 Task: Search one way flight ticket for 5 adults, 1 child, 2 infants in seat and 1 infant on lap in business from Hattiesburg/laurel: Hattiesburg-laurel Regional Airport to Laramie: Laramie Regional Airport on 8-3-2023. Choice of flights is American. Number of bags: 11 checked bags. Price is upto 105000. Outbound departure time preference is 13:00.
Action: Mouse moved to (227, 322)
Screenshot: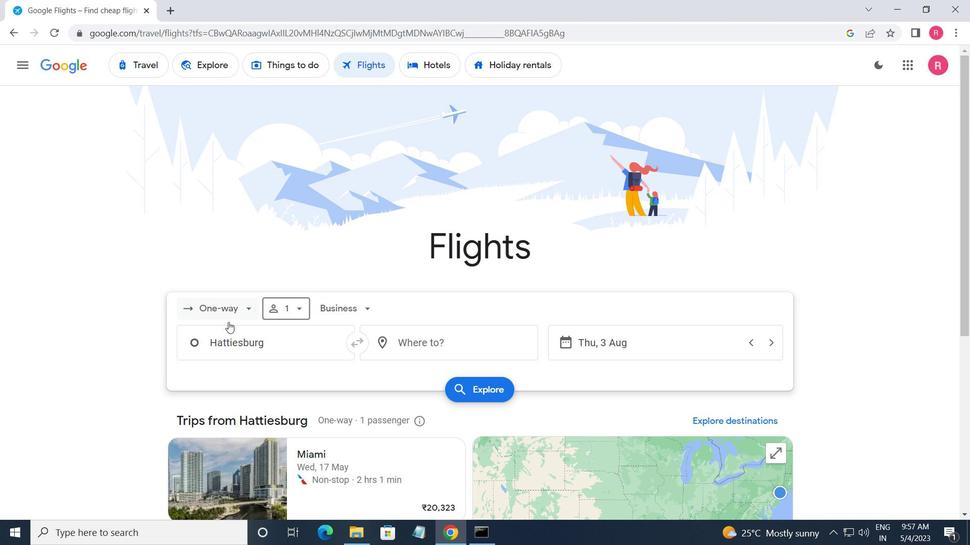 
Action: Mouse pressed left at (227, 322)
Screenshot: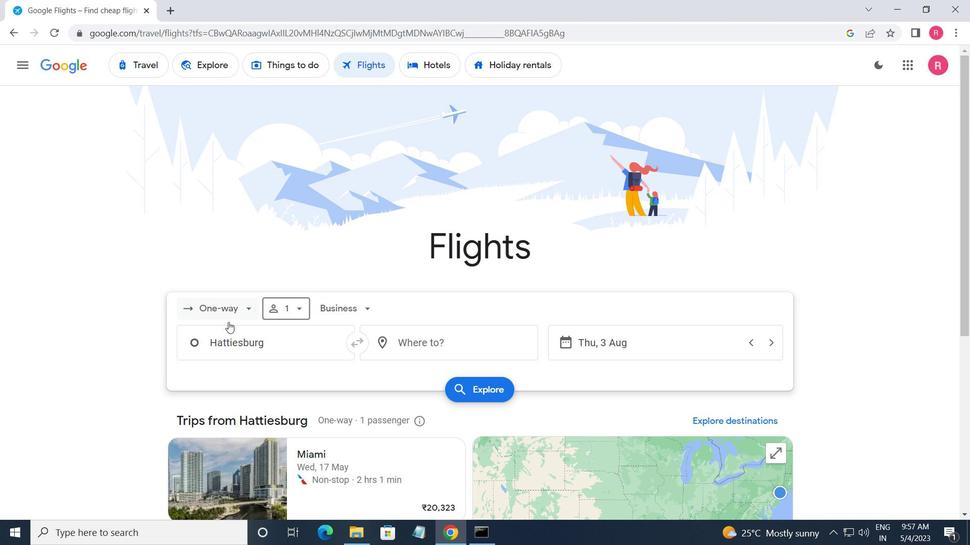 
Action: Mouse moved to (235, 371)
Screenshot: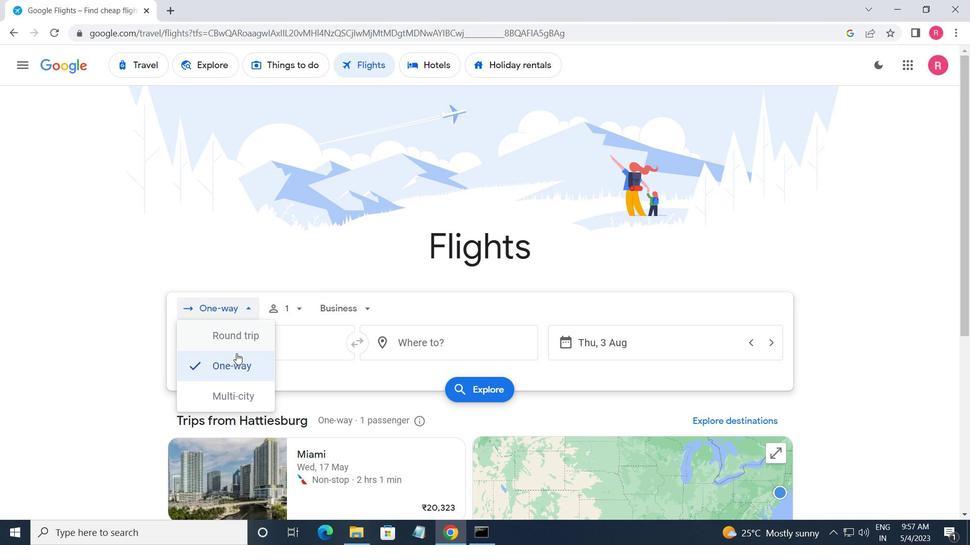 
Action: Mouse pressed left at (235, 371)
Screenshot: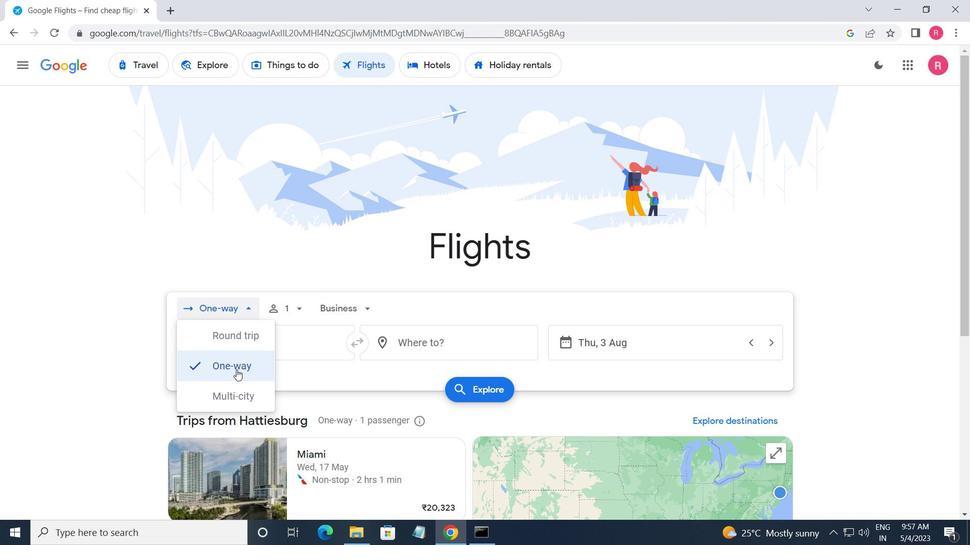 
Action: Mouse moved to (296, 305)
Screenshot: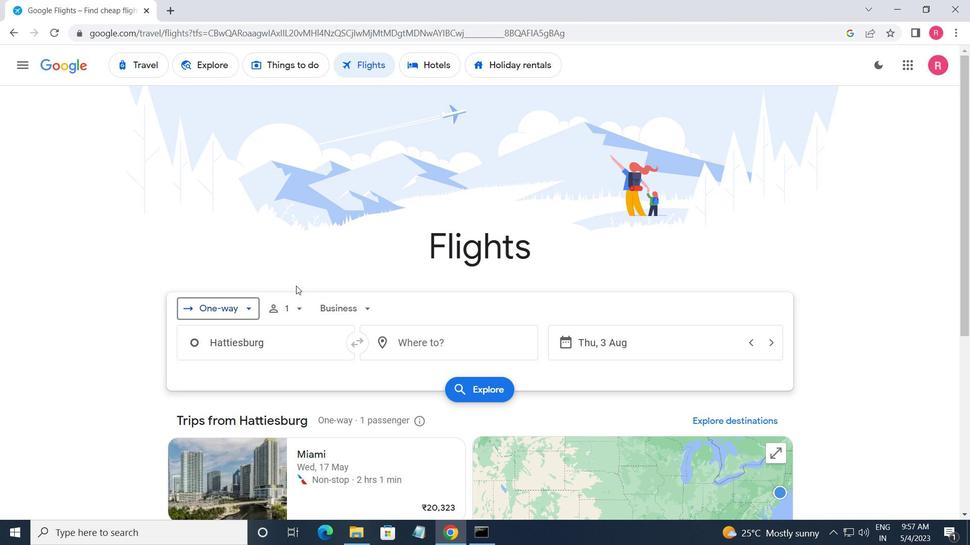 
Action: Mouse pressed left at (296, 305)
Screenshot: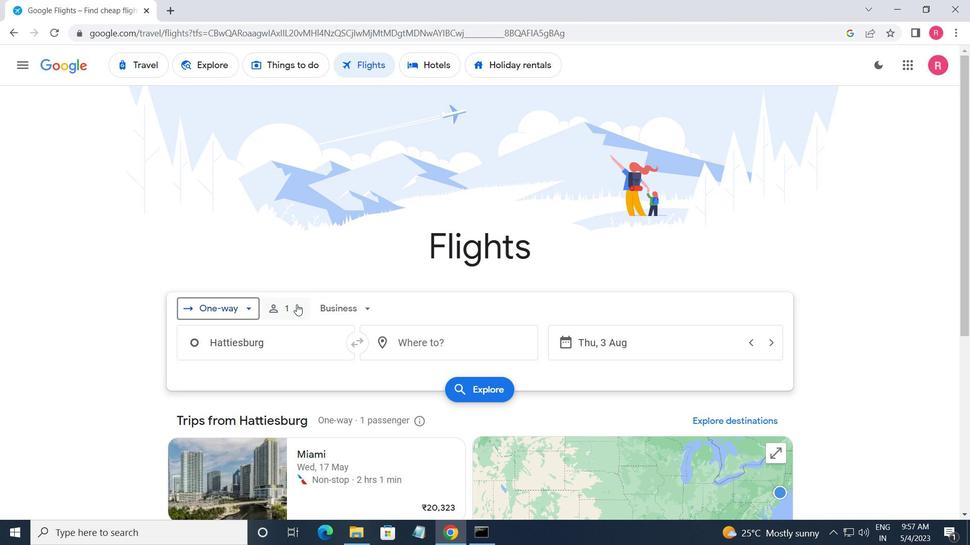 
Action: Mouse moved to (398, 344)
Screenshot: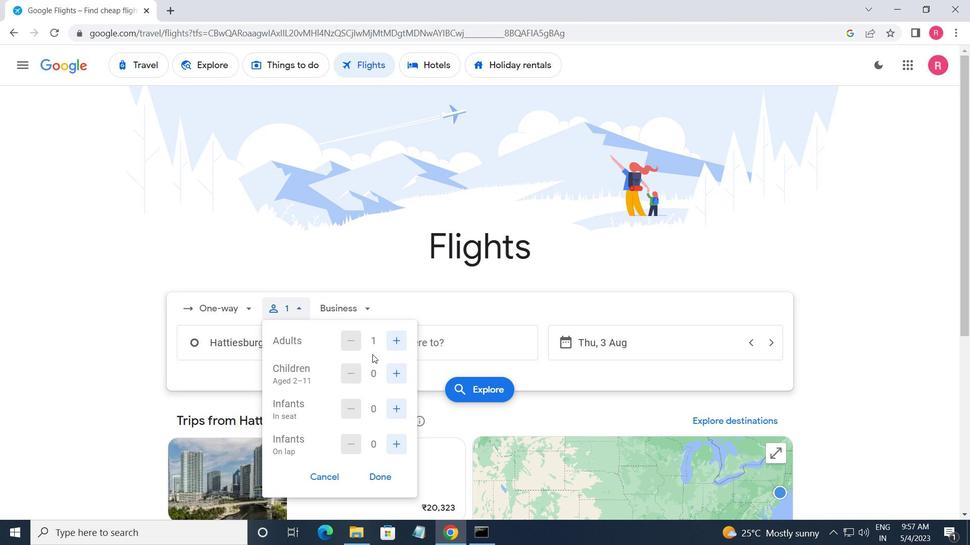 
Action: Mouse pressed left at (398, 344)
Screenshot: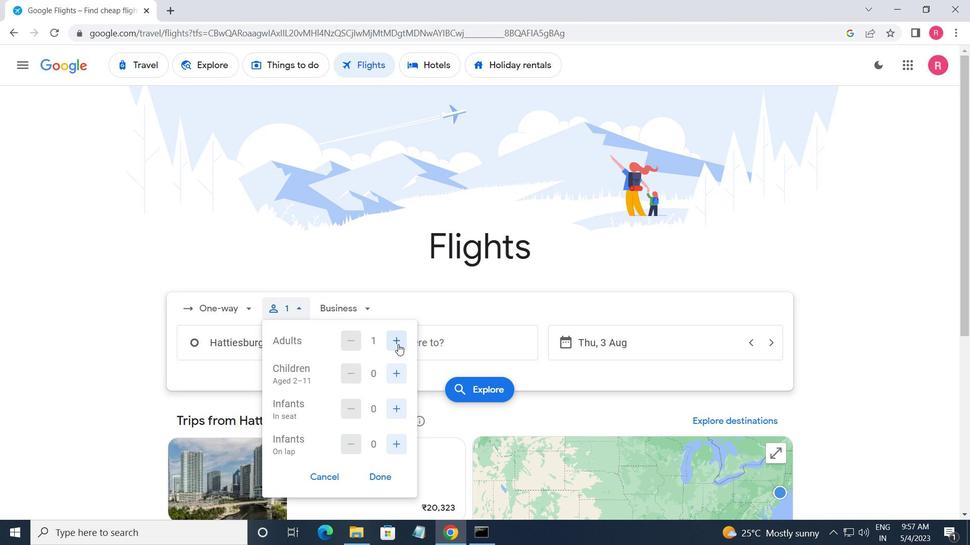 
Action: Mouse pressed left at (398, 344)
Screenshot: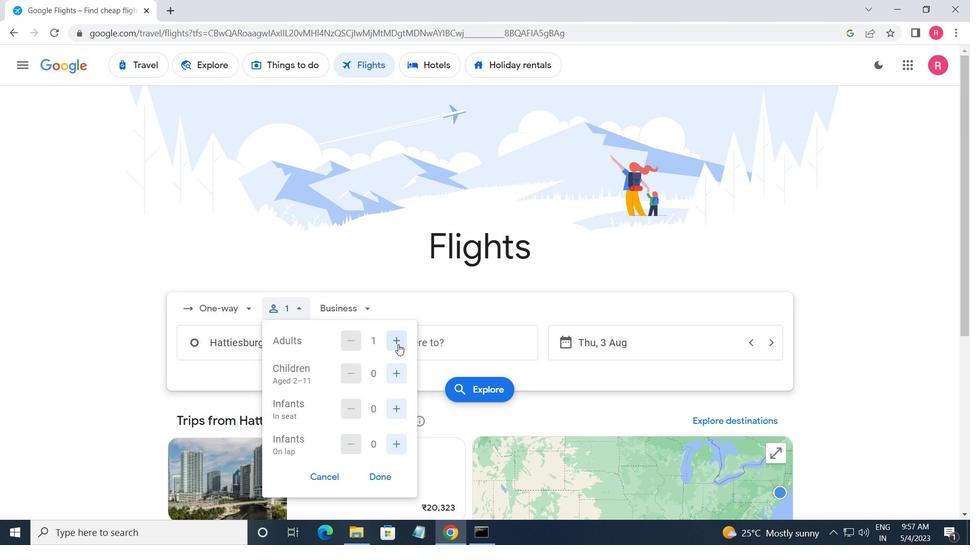 
Action: Mouse pressed left at (398, 344)
Screenshot: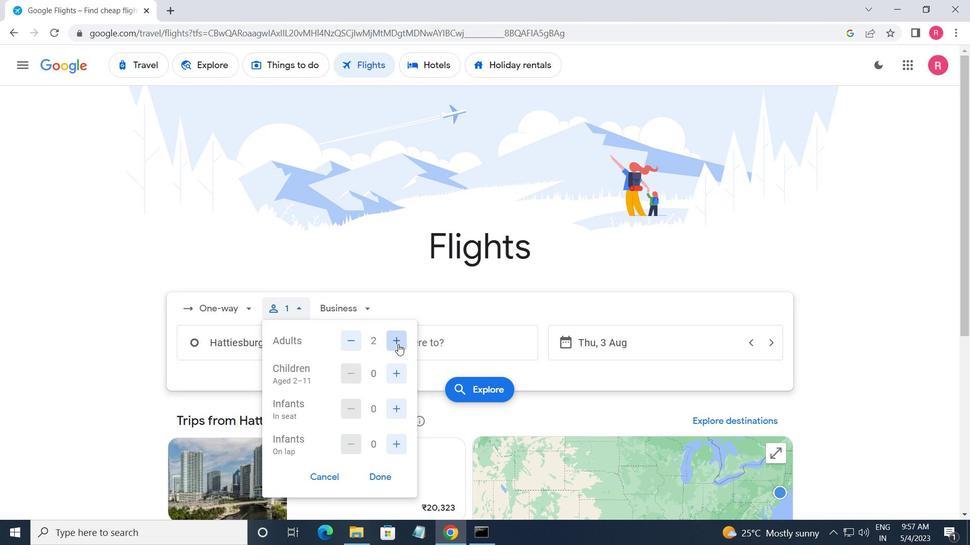
Action: Mouse pressed left at (398, 344)
Screenshot: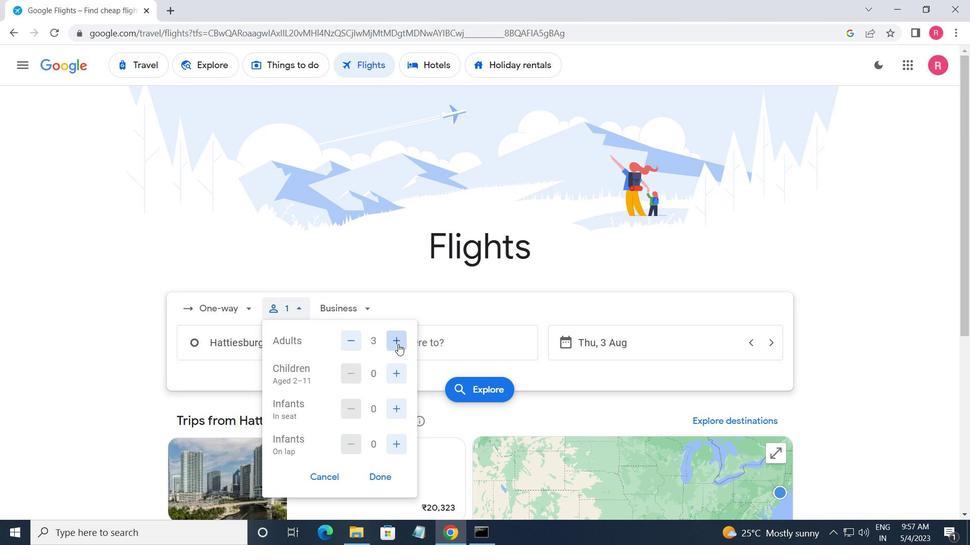 
Action: Mouse moved to (393, 370)
Screenshot: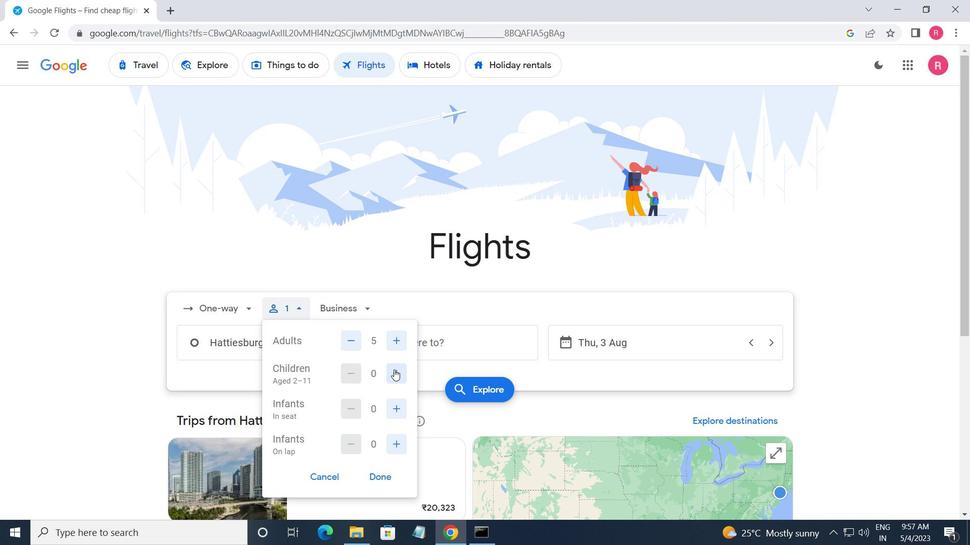 
Action: Mouse pressed left at (393, 370)
Screenshot: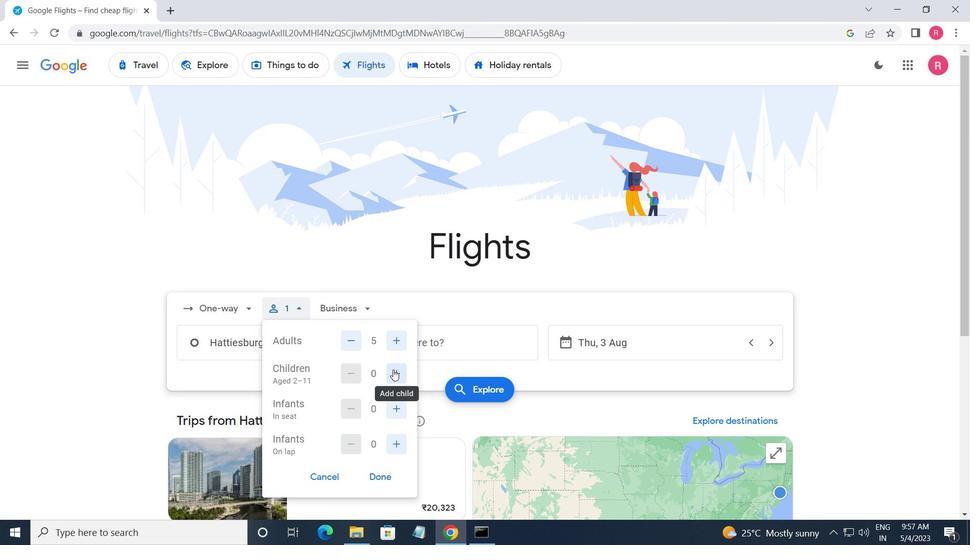 
Action: Mouse moved to (395, 411)
Screenshot: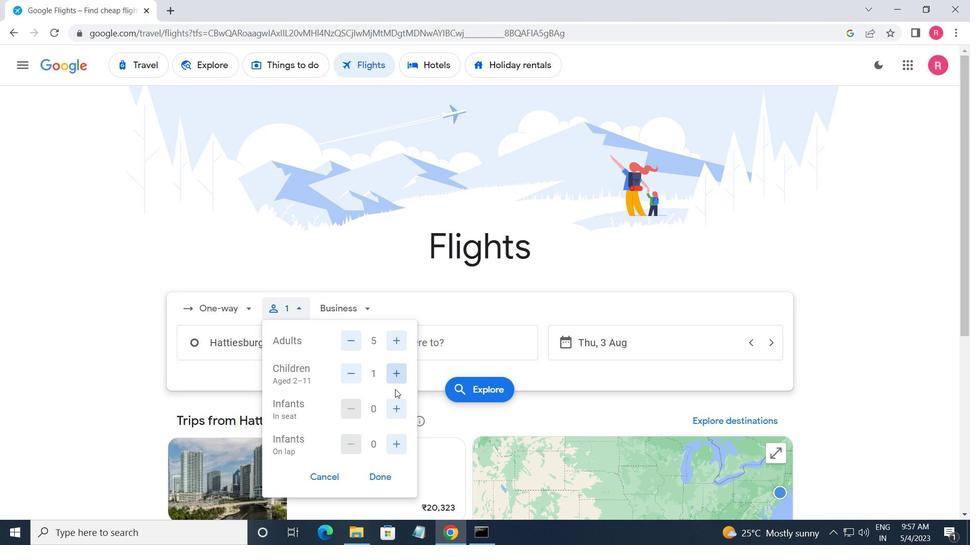 
Action: Mouse pressed left at (395, 411)
Screenshot: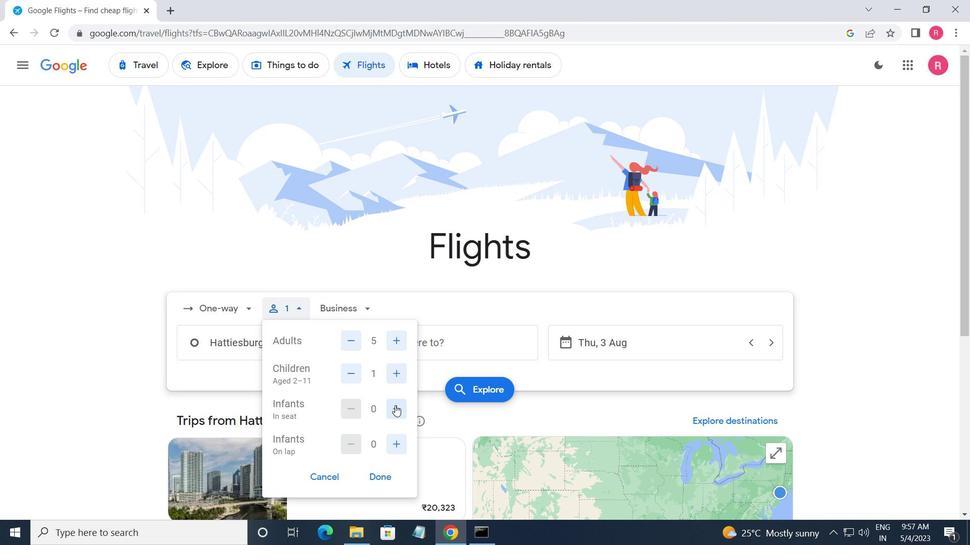 
Action: Mouse pressed left at (395, 411)
Screenshot: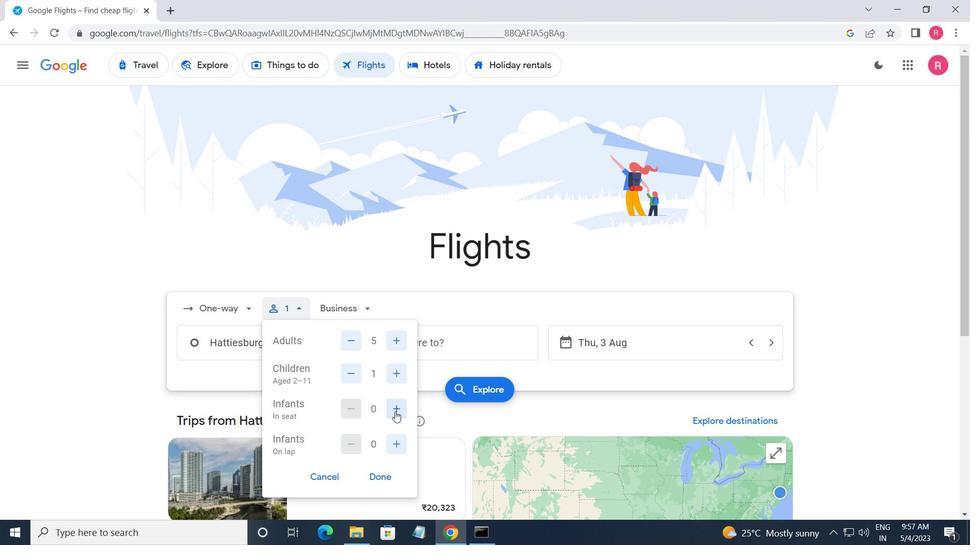 
Action: Mouse moved to (349, 311)
Screenshot: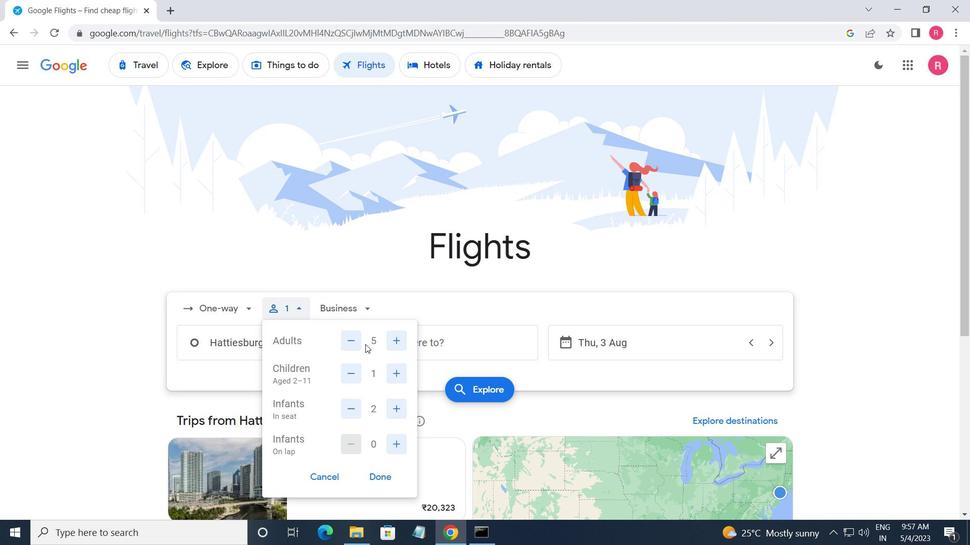 
Action: Mouse pressed left at (349, 311)
Screenshot: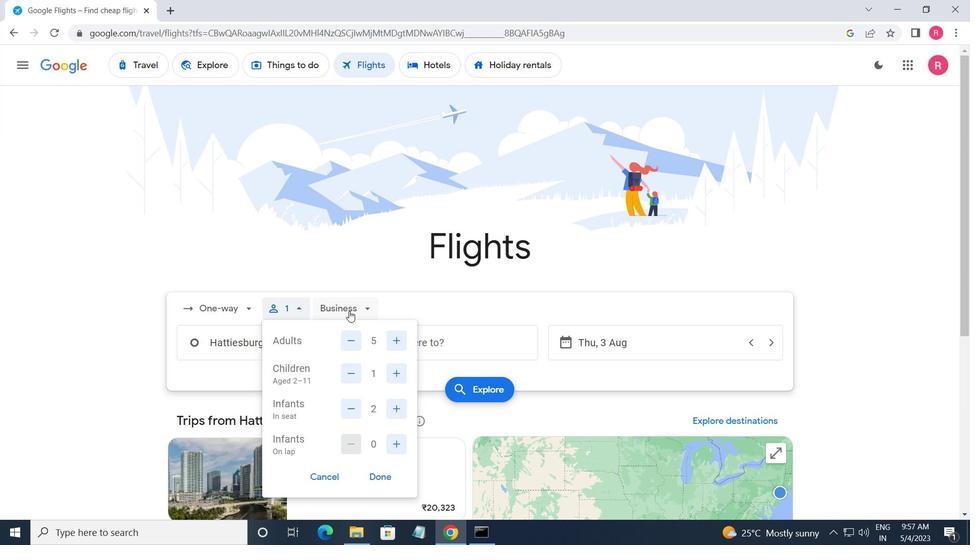 
Action: Mouse moved to (365, 397)
Screenshot: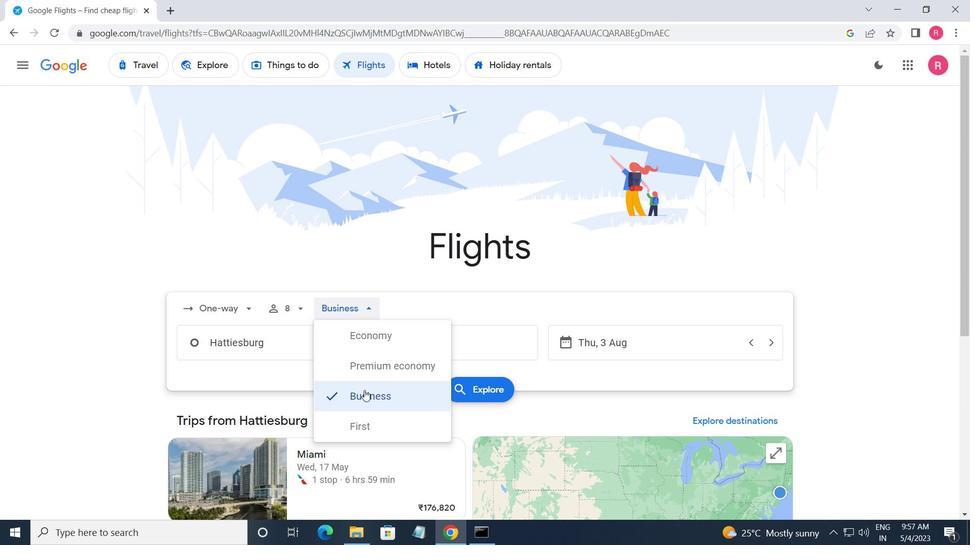 
Action: Mouse pressed left at (365, 397)
Screenshot: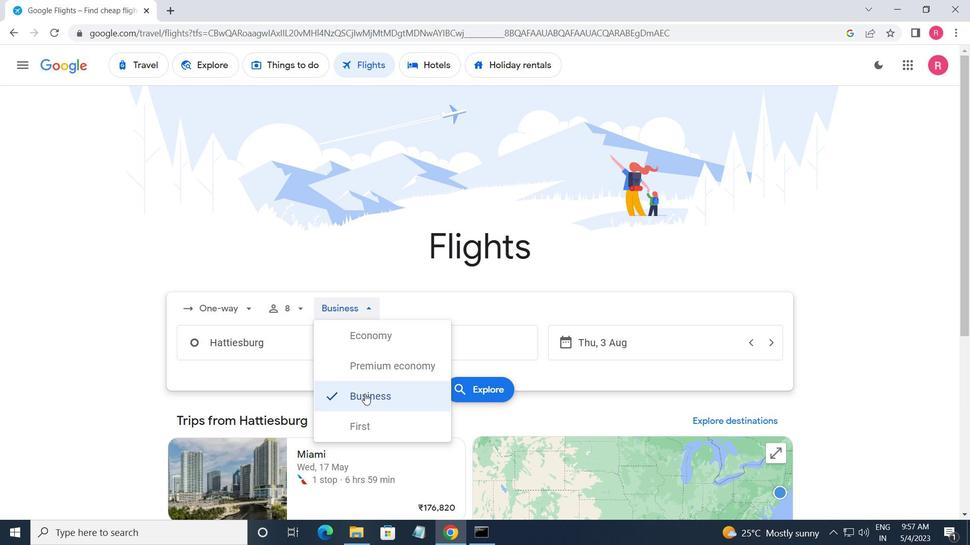
Action: Mouse moved to (289, 354)
Screenshot: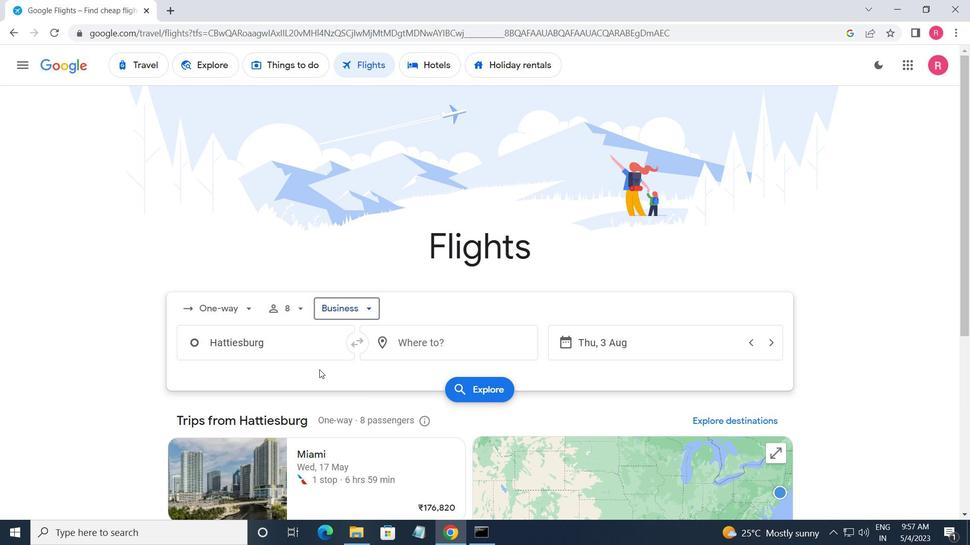 
Action: Mouse pressed left at (289, 354)
Screenshot: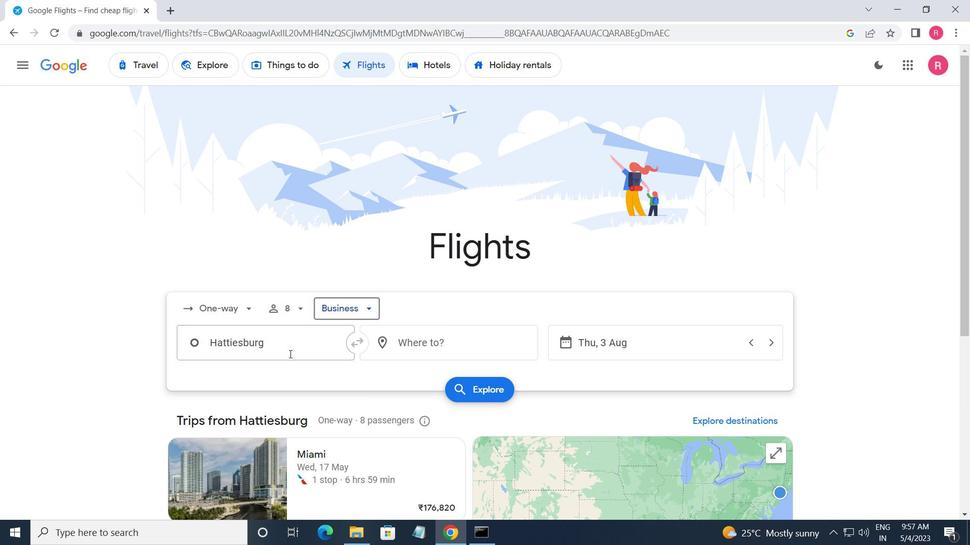 
Action: Key pressed <Key.right>
Screenshot: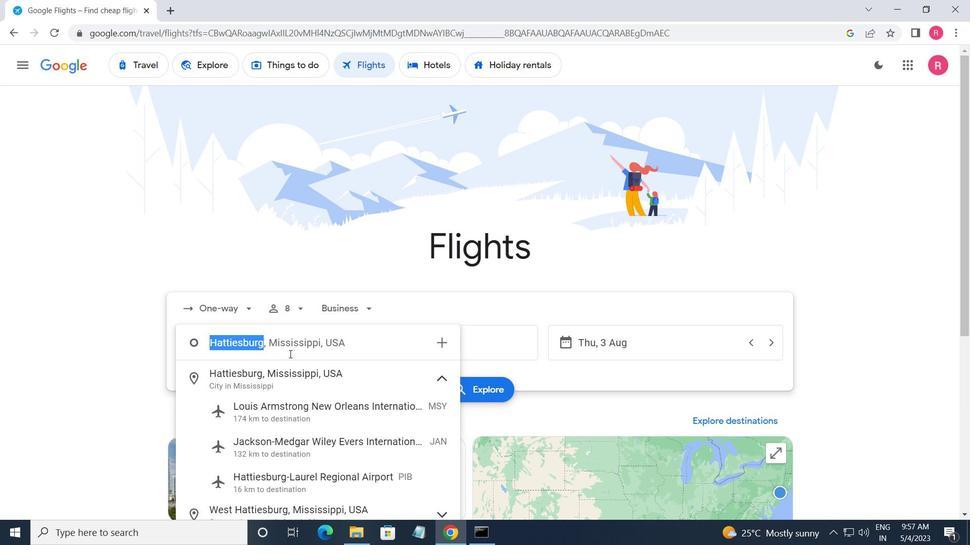 
Action: Mouse moved to (292, 479)
Screenshot: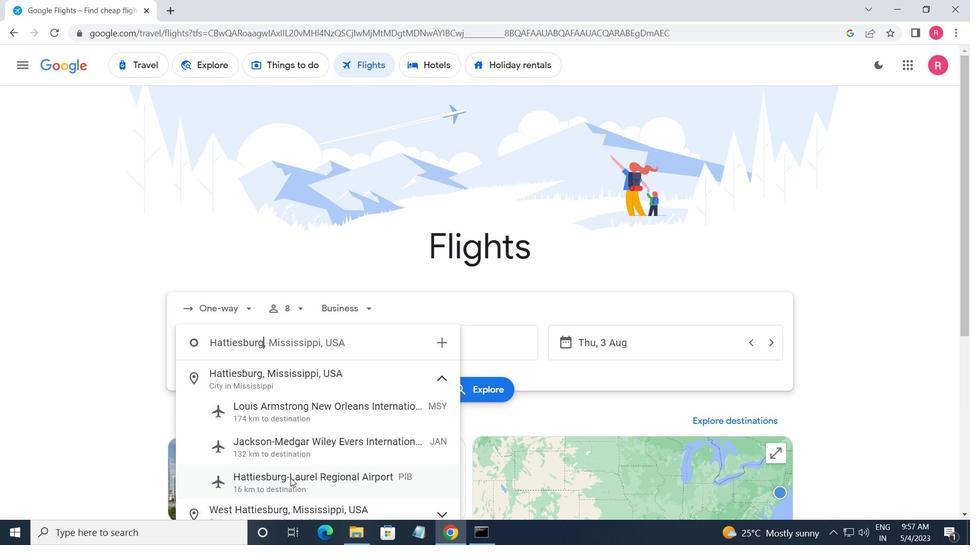 
Action: Mouse pressed left at (292, 479)
Screenshot: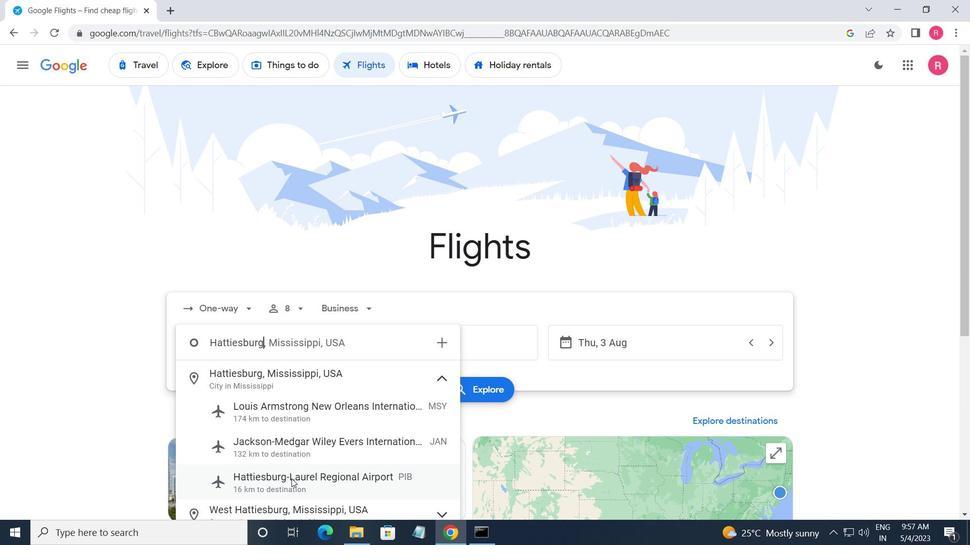 
Action: Mouse moved to (447, 342)
Screenshot: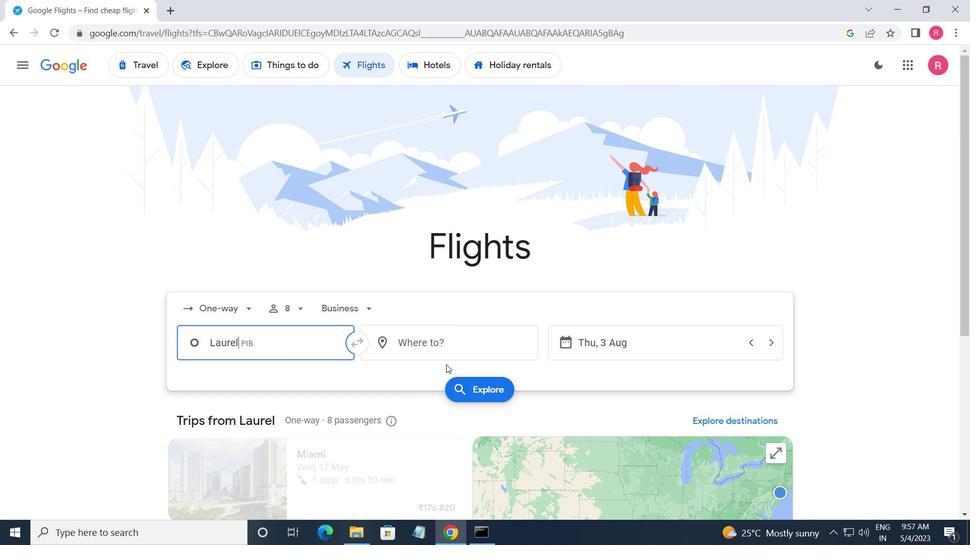 
Action: Mouse pressed left at (447, 342)
Screenshot: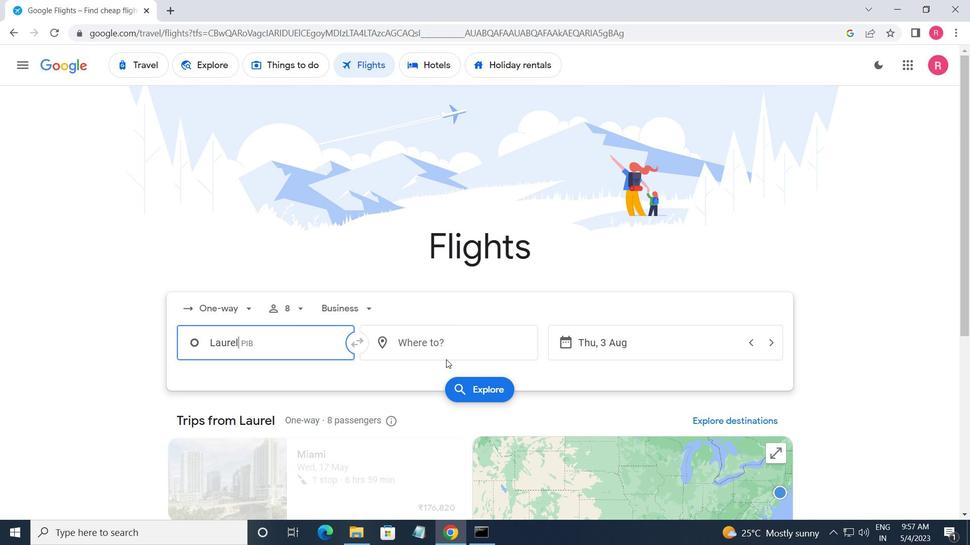 
Action: Mouse moved to (444, 415)
Screenshot: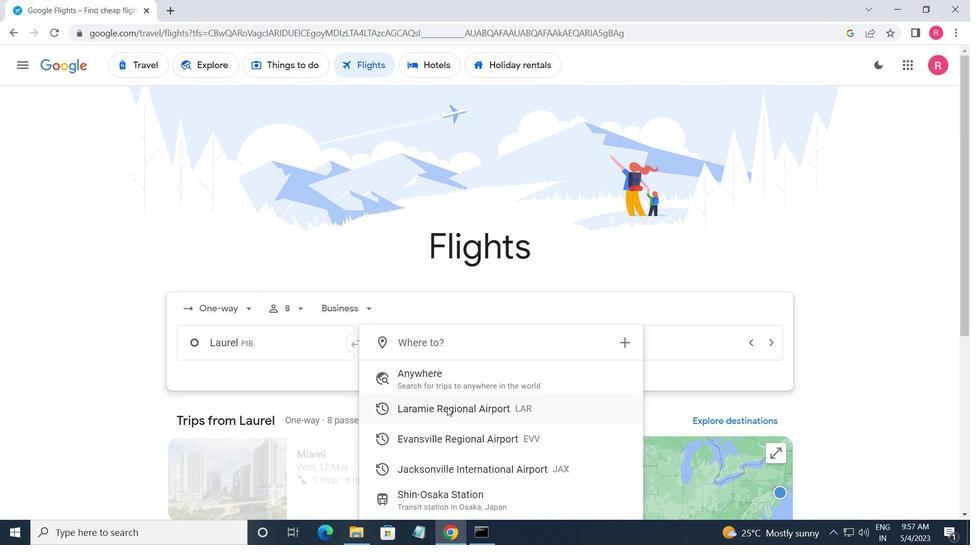 
Action: Mouse pressed left at (444, 415)
Screenshot: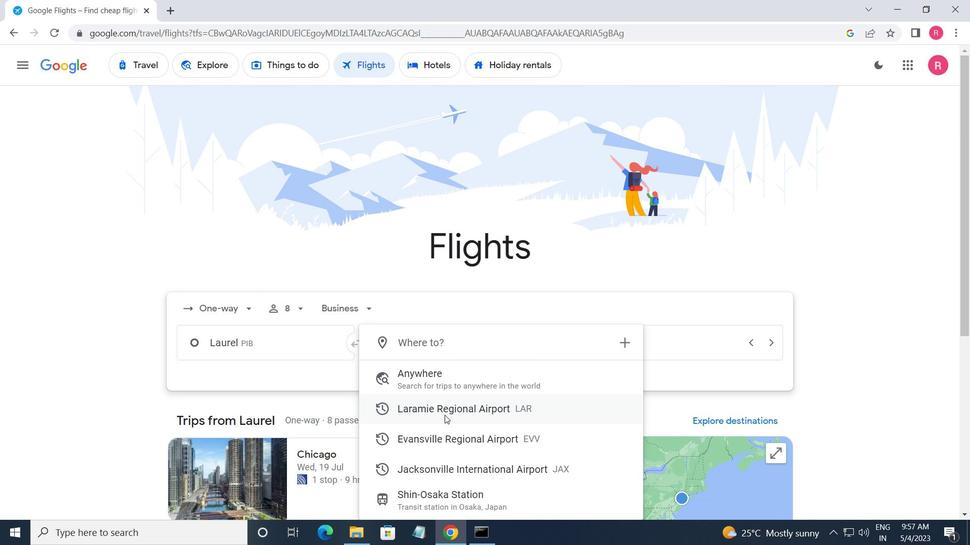 
Action: Mouse moved to (640, 350)
Screenshot: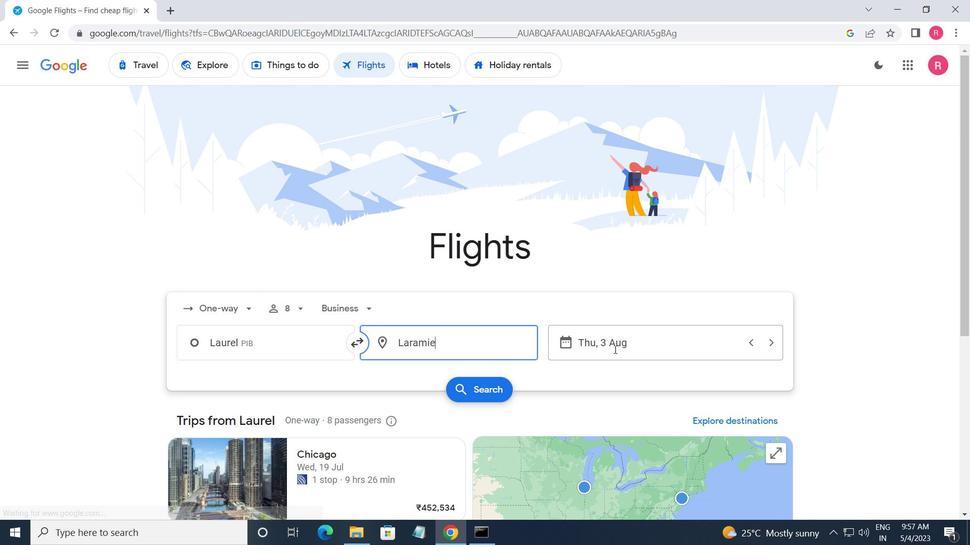 
Action: Mouse pressed left at (640, 350)
Screenshot: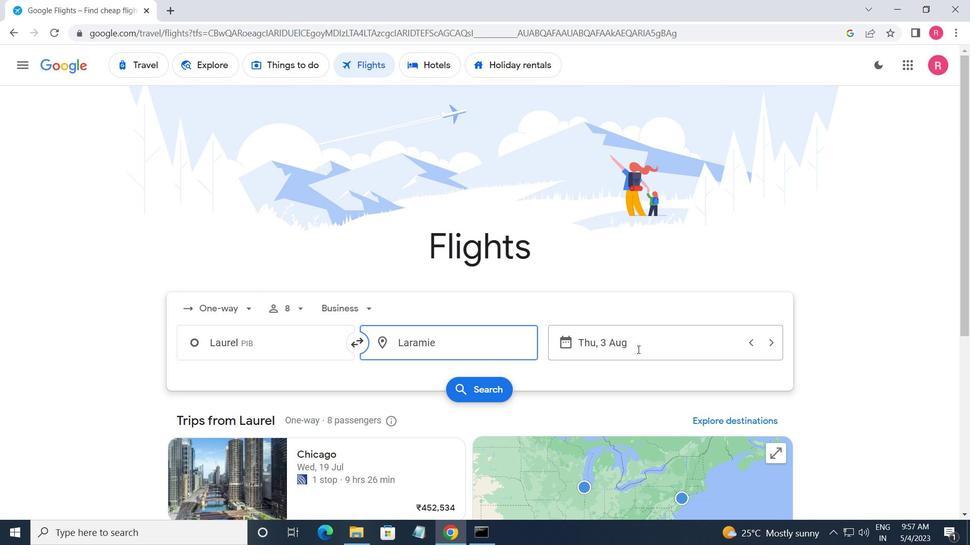 
Action: Mouse moved to (456, 295)
Screenshot: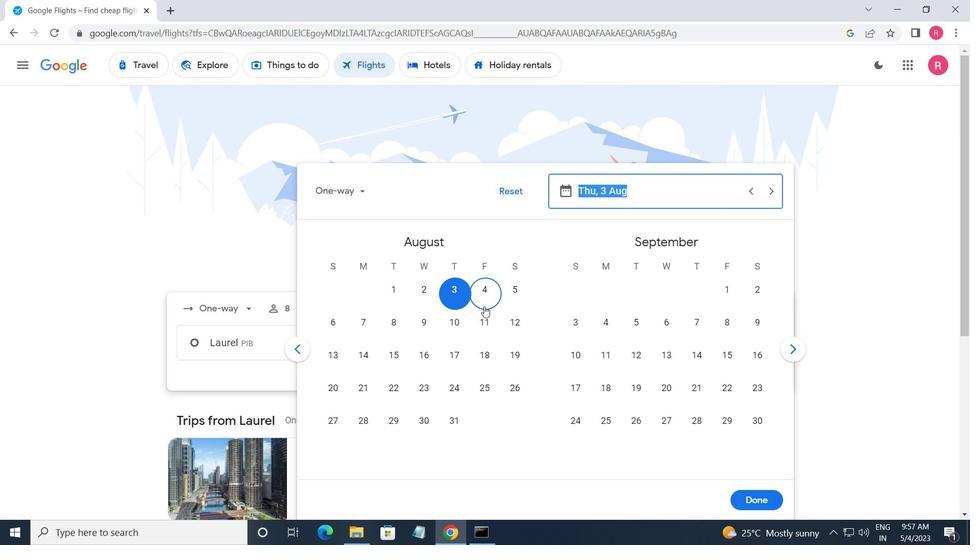 
Action: Mouse pressed left at (456, 295)
Screenshot: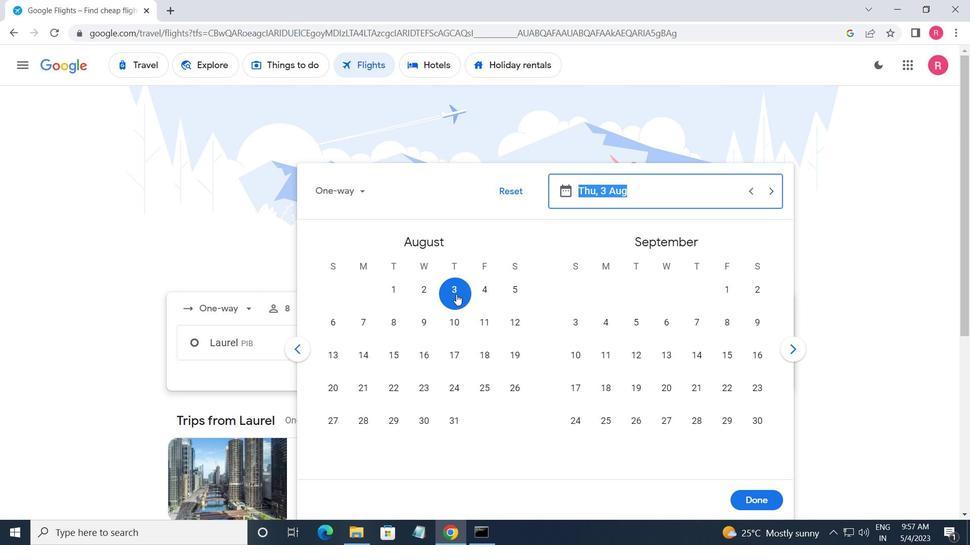 
Action: Mouse moved to (745, 501)
Screenshot: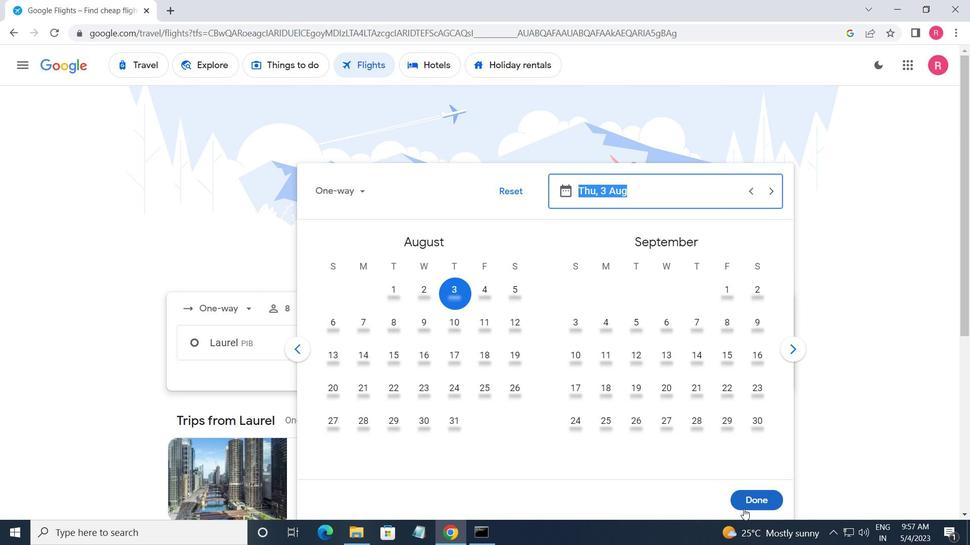 
Action: Mouse pressed left at (745, 501)
Screenshot: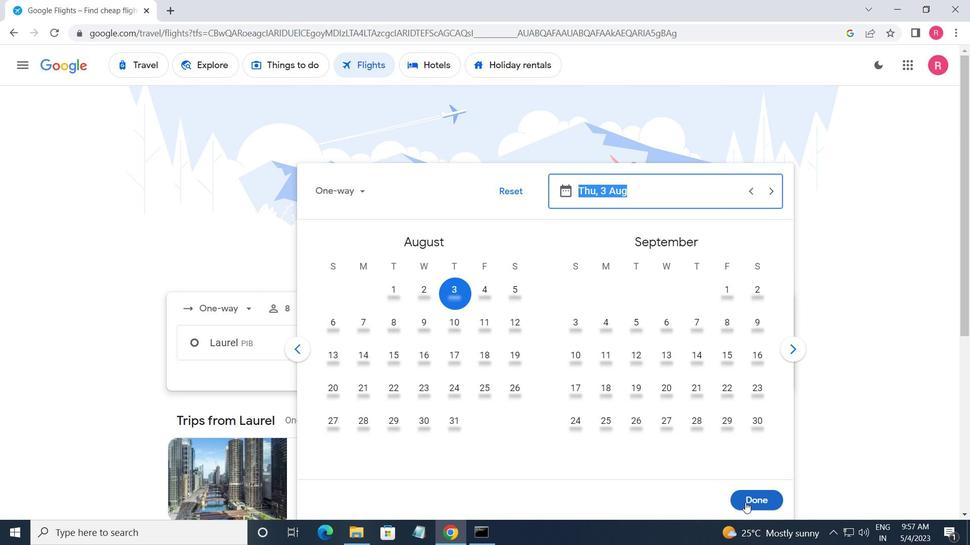 
Action: Mouse moved to (461, 388)
Screenshot: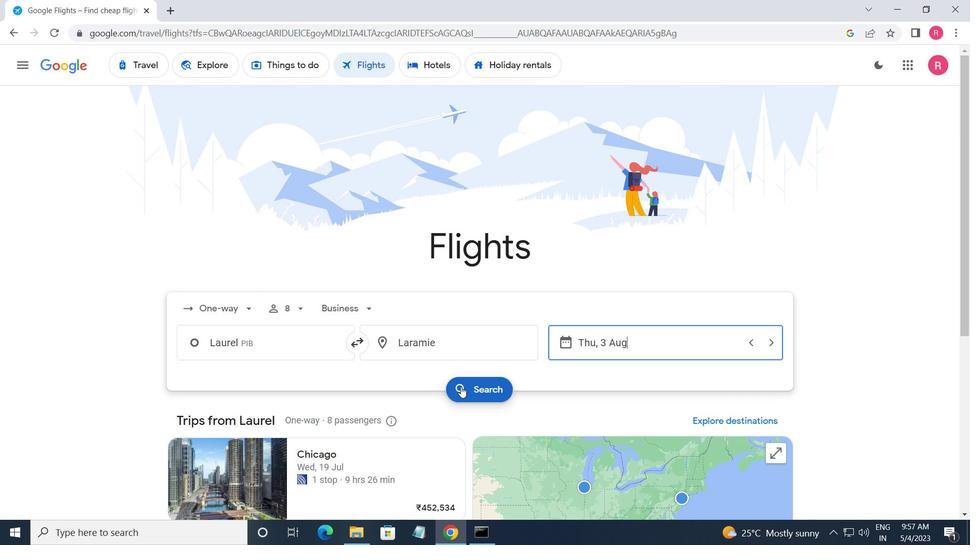 
Action: Mouse pressed left at (461, 388)
Screenshot: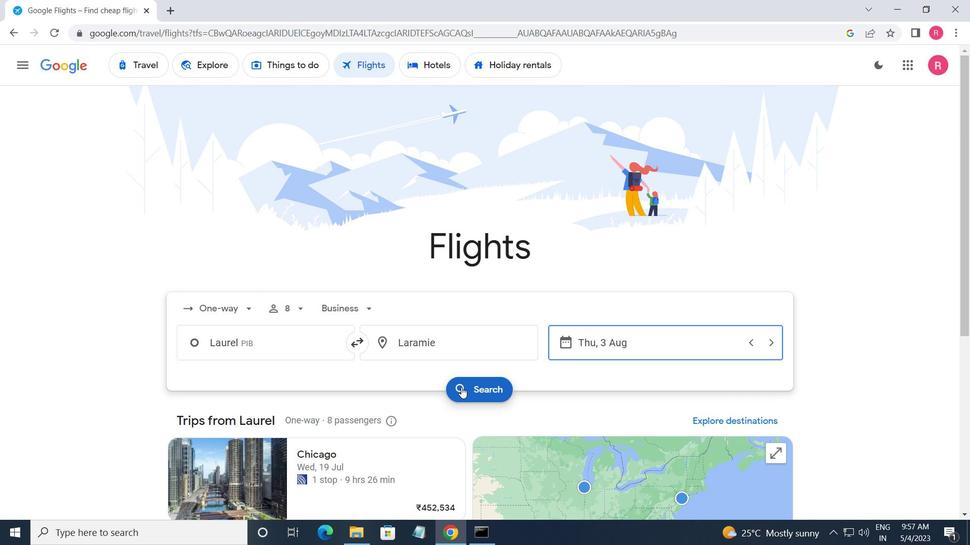 
Action: Mouse moved to (180, 182)
Screenshot: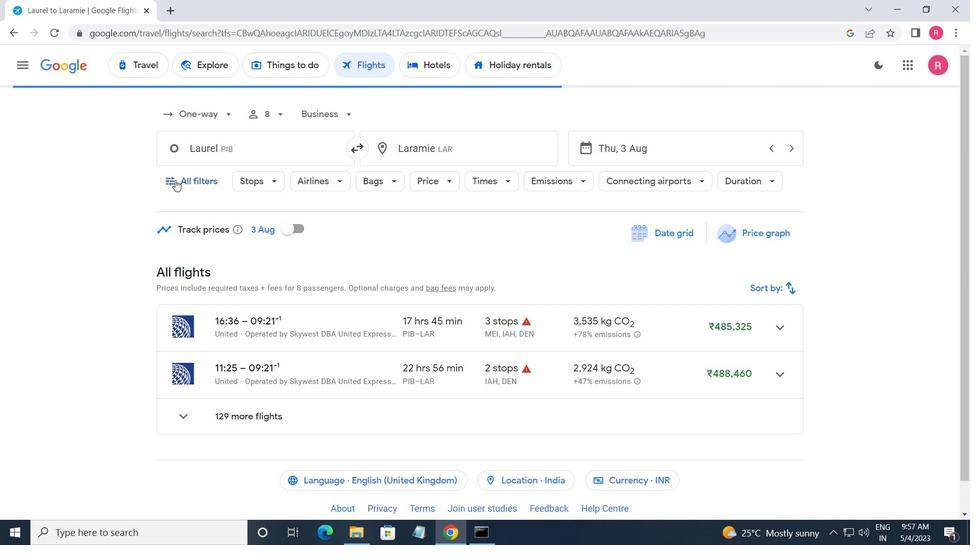 
Action: Mouse pressed left at (180, 182)
Screenshot: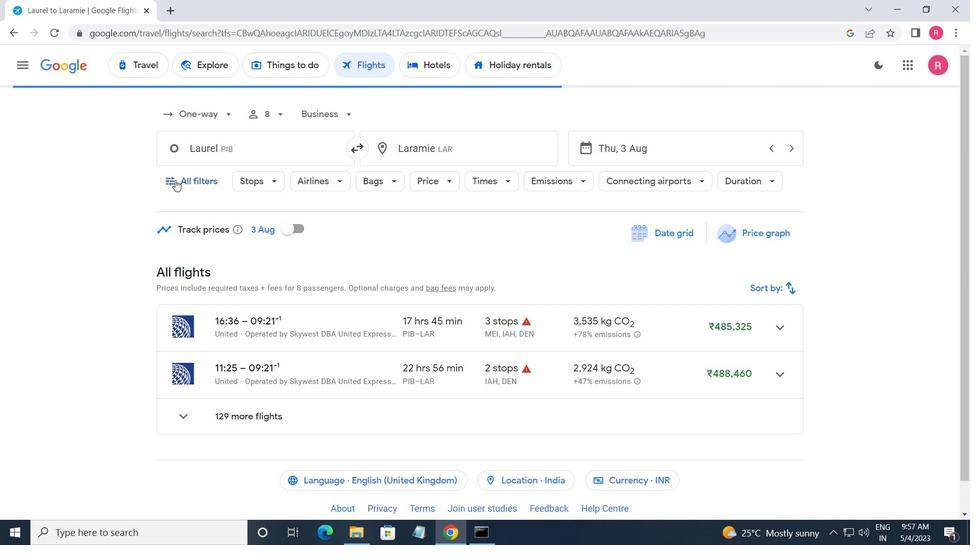 
Action: Mouse moved to (287, 248)
Screenshot: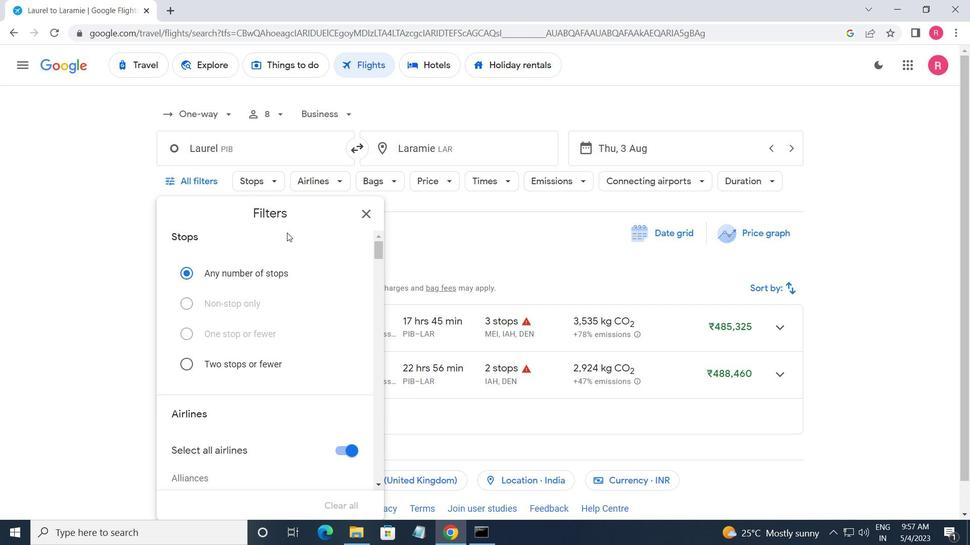 
Action: Mouse scrolled (287, 247) with delta (0, 0)
Screenshot: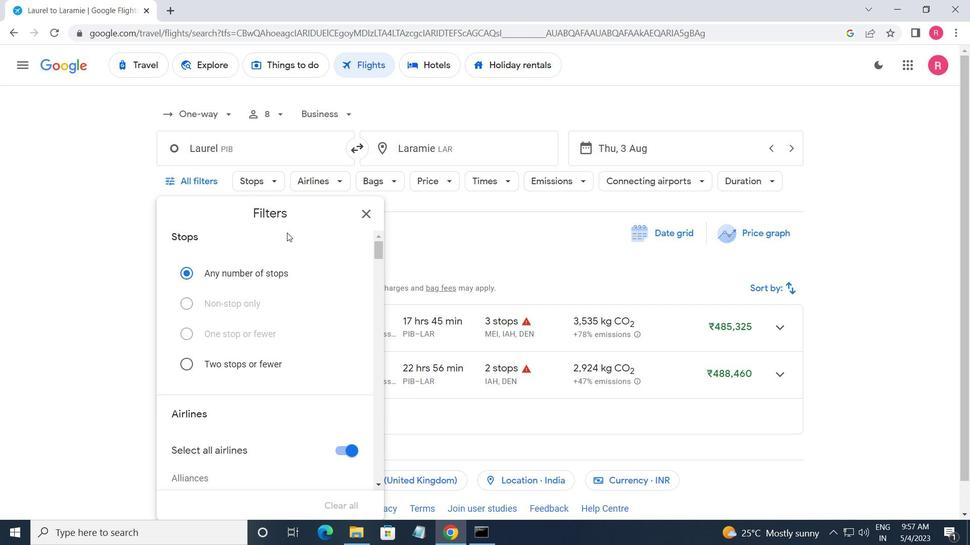 
Action: Mouse moved to (288, 259)
Screenshot: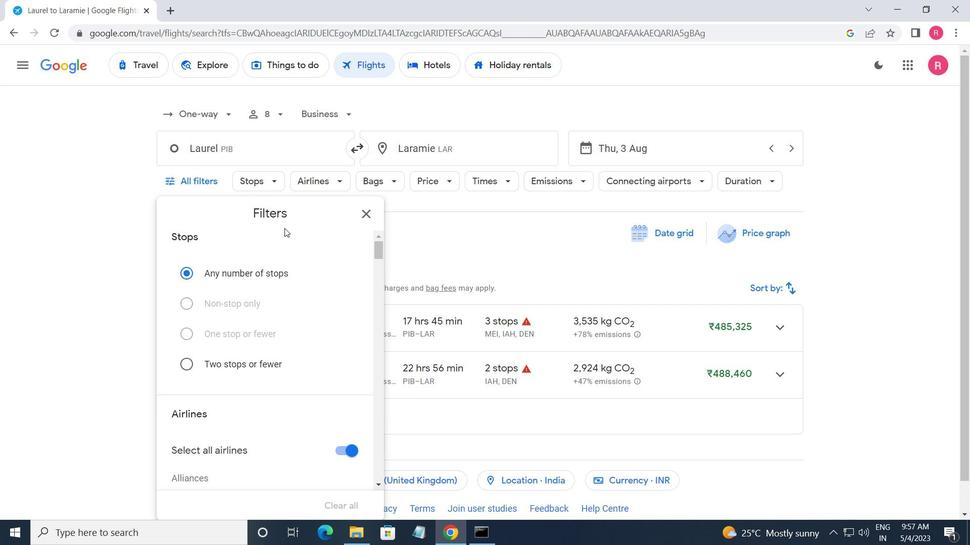 
Action: Mouse scrolled (288, 259) with delta (0, 0)
Screenshot: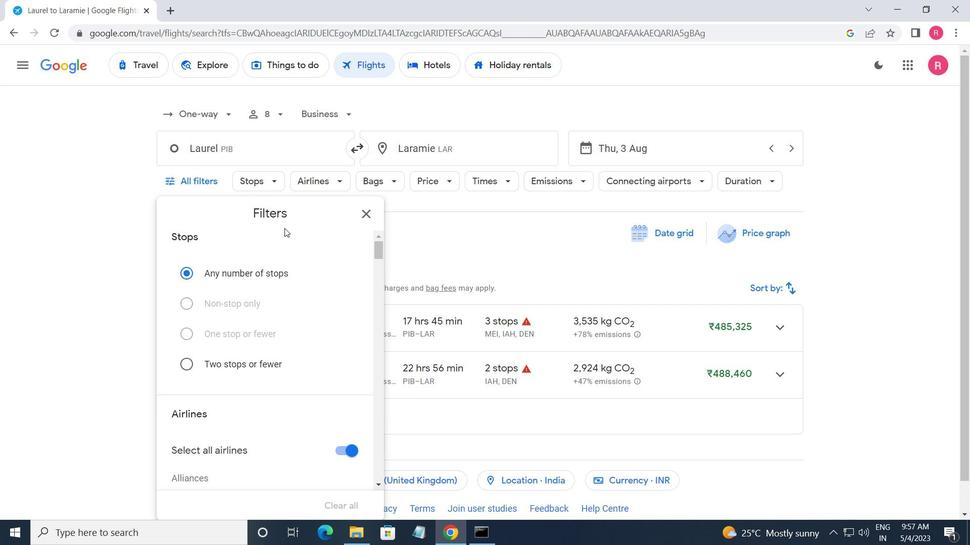 
Action: Mouse moved to (288, 262)
Screenshot: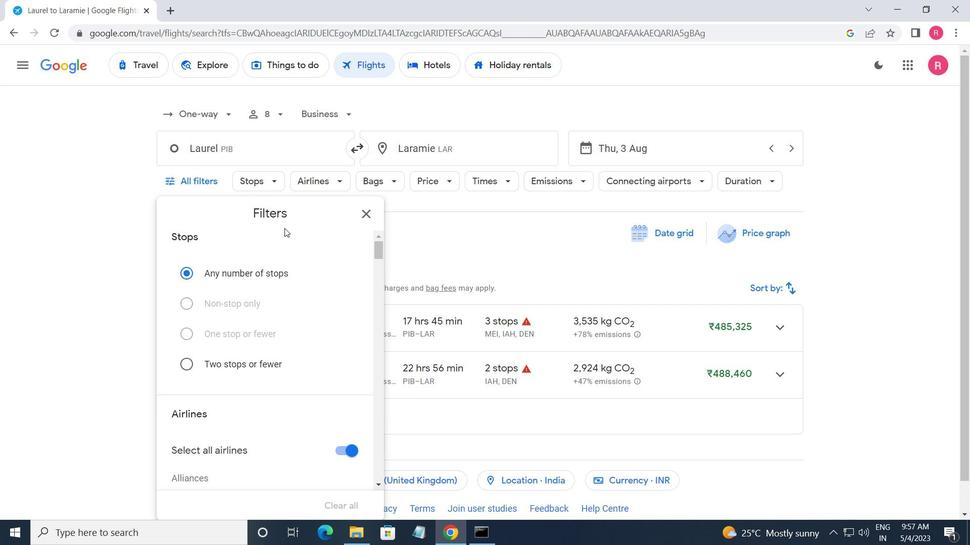
Action: Mouse scrolled (288, 261) with delta (0, 0)
Screenshot: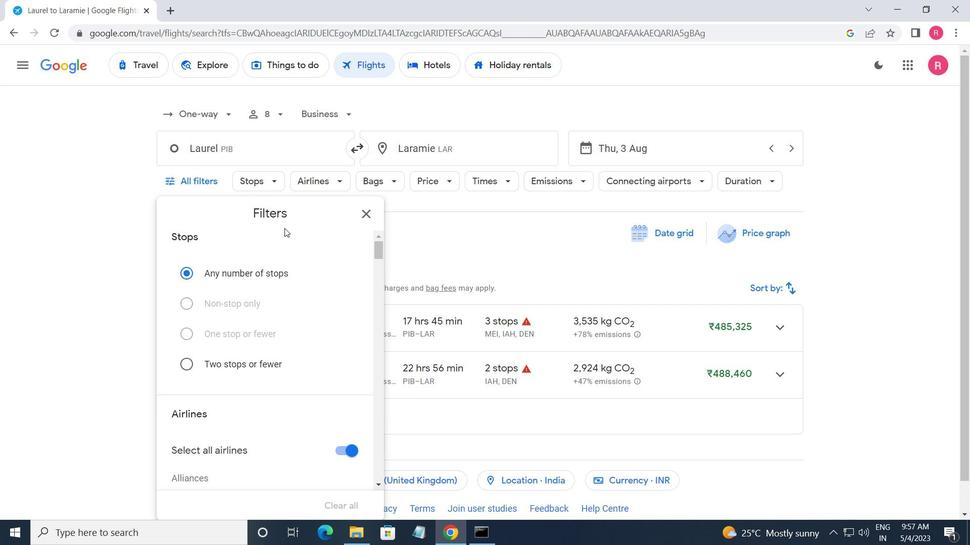 
Action: Mouse moved to (288, 262)
Screenshot: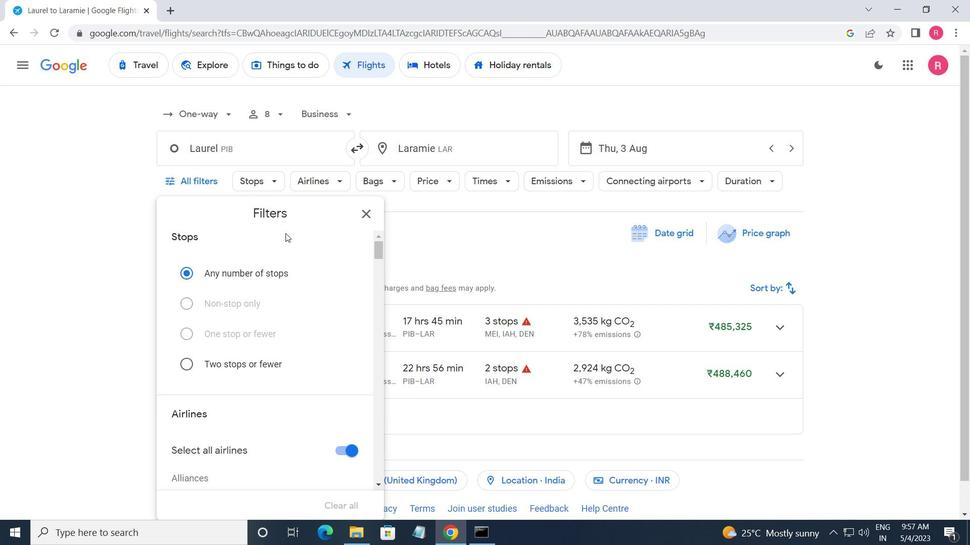 
Action: Mouse scrolled (288, 262) with delta (0, 0)
Screenshot: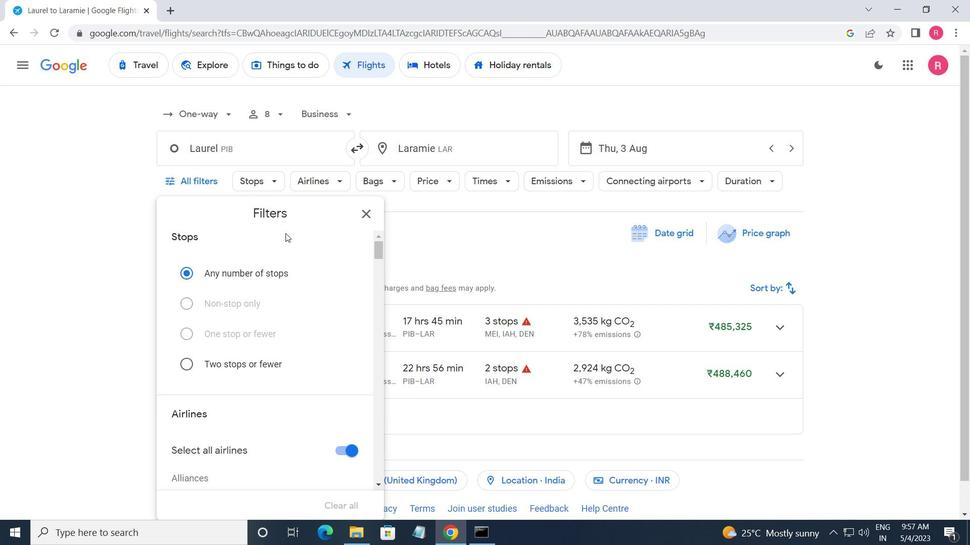 
Action: Mouse moved to (288, 264)
Screenshot: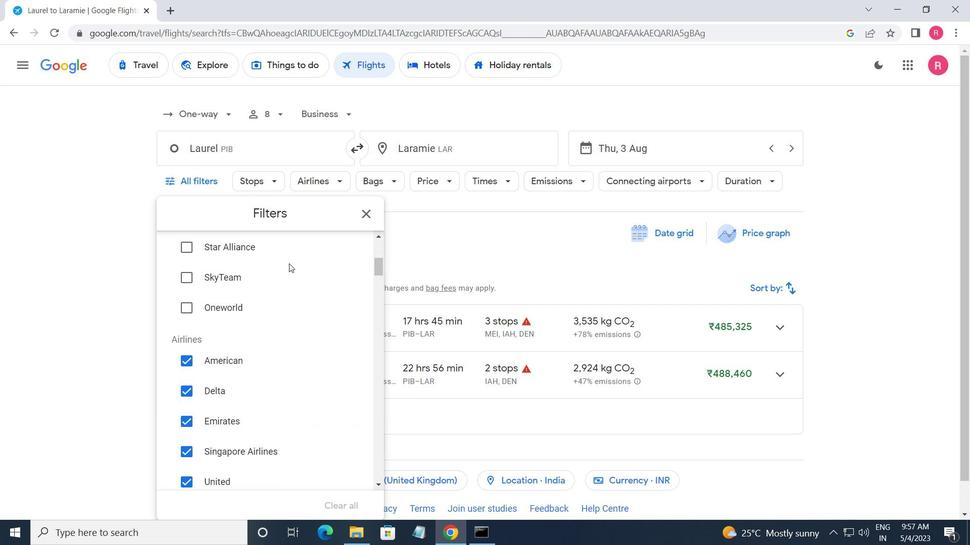 
Action: Mouse scrolled (288, 263) with delta (0, 0)
Screenshot: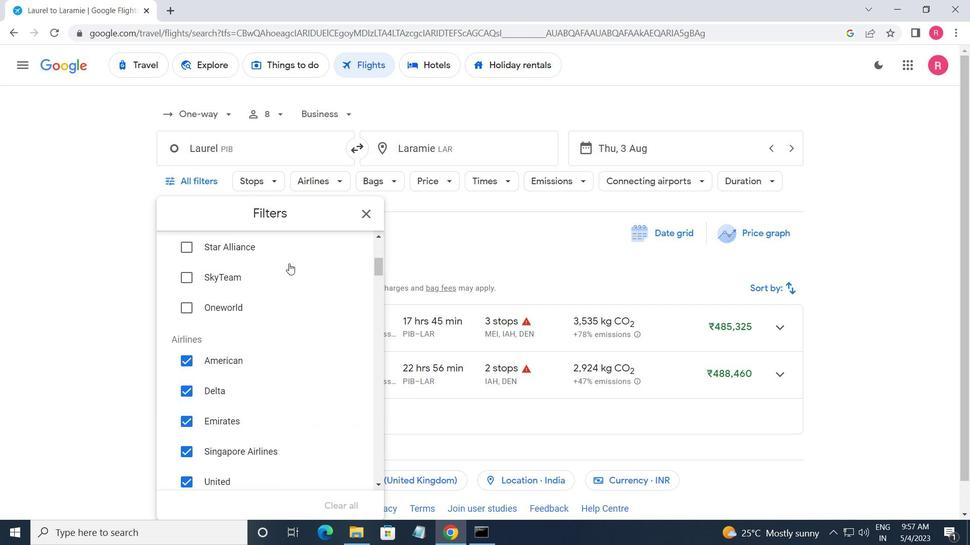 
Action: Mouse scrolled (288, 263) with delta (0, 0)
Screenshot: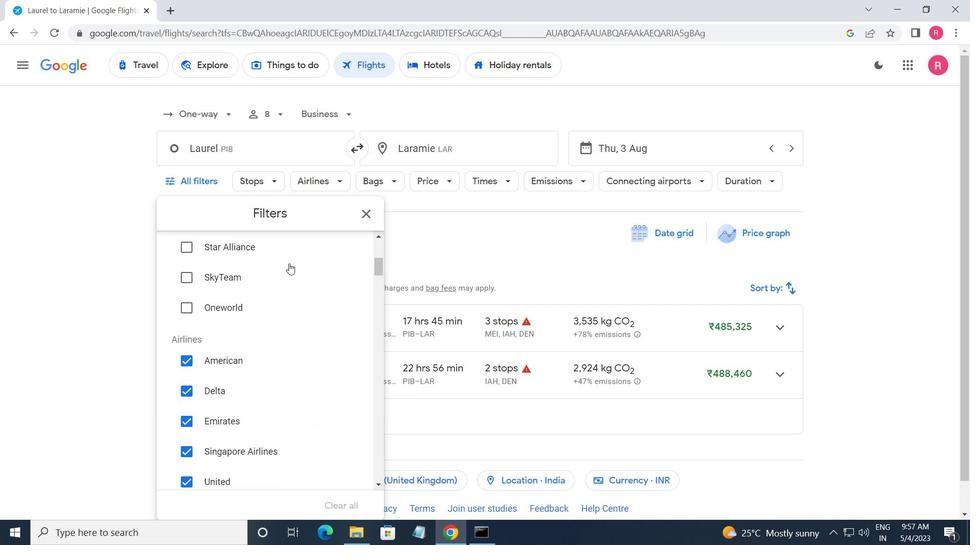 
Action: Mouse moved to (261, 264)
Screenshot: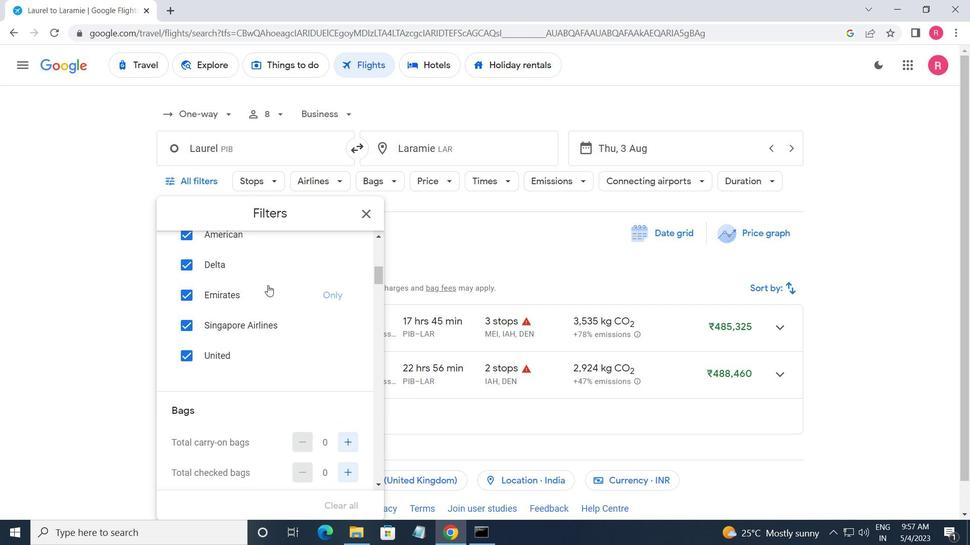 
Action: Mouse scrolled (261, 264) with delta (0, 0)
Screenshot: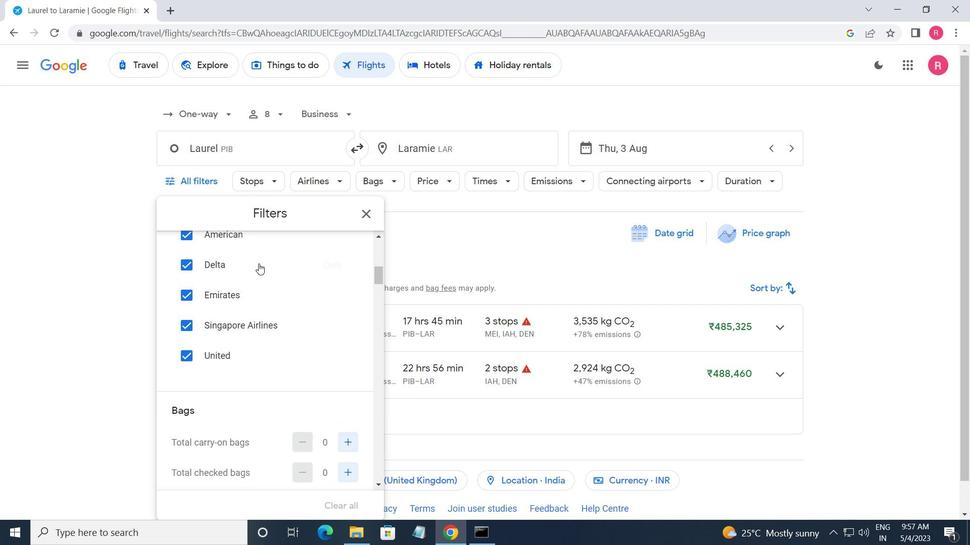 
Action: Mouse moved to (346, 300)
Screenshot: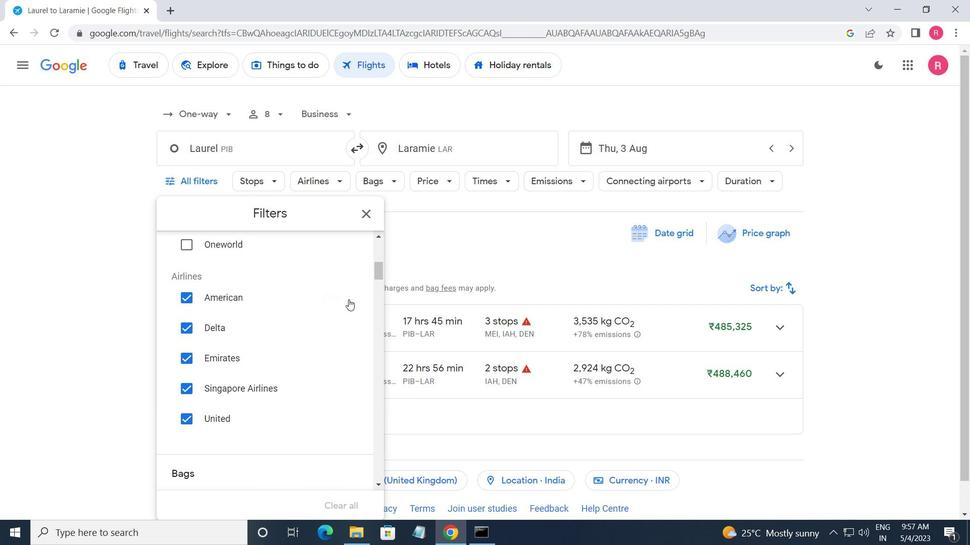 
Action: Mouse pressed left at (346, 300)
Screenshot: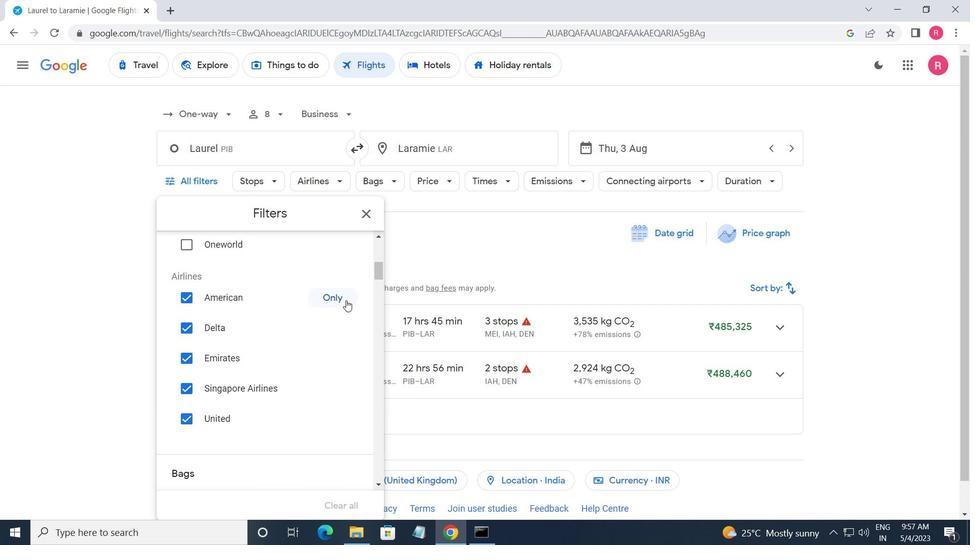 
Action: Mouse moved to (306, 342)
Screenshot: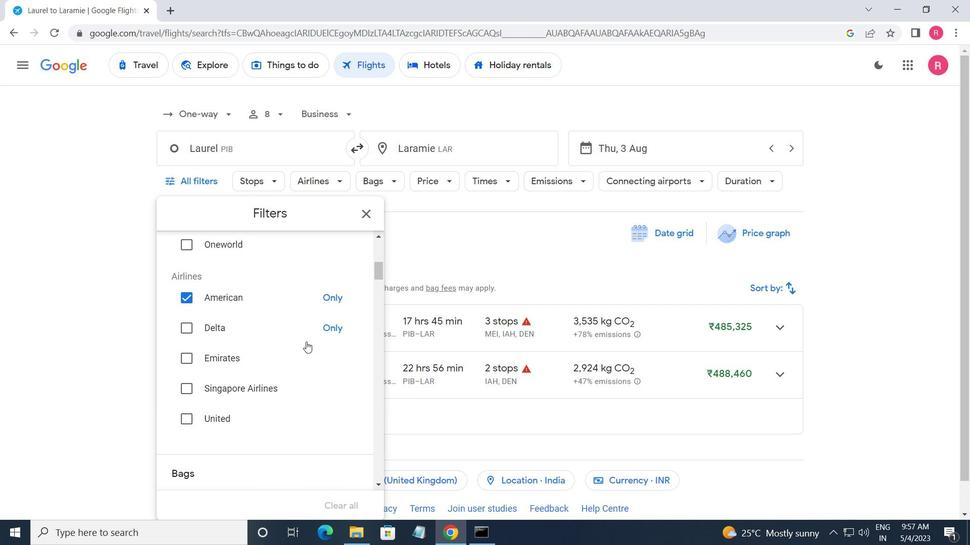 
Action: Mouse scrolled (306, 342) with delta (0, 0)
Screenshot: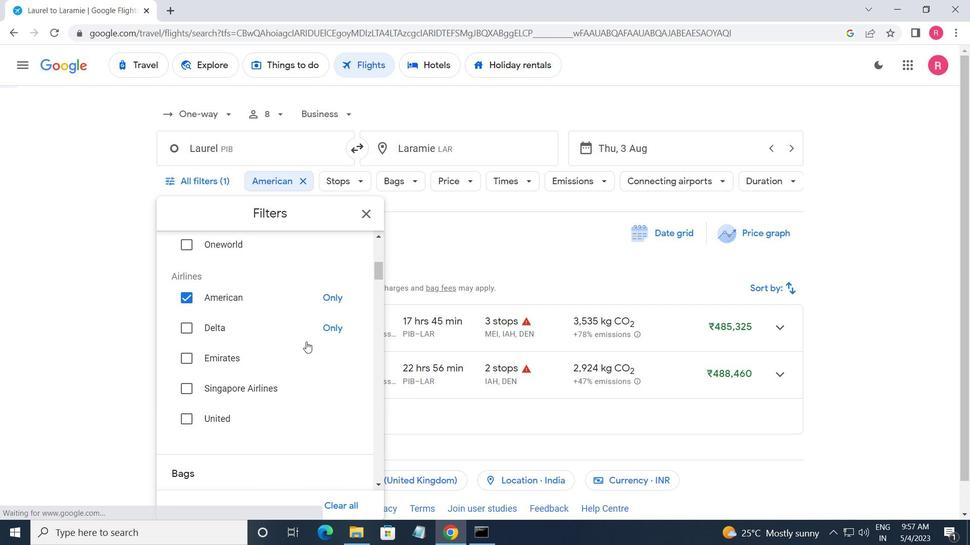 
Action: Mouse scrolled (306, 342) with delta (0, 0)
Screenshot: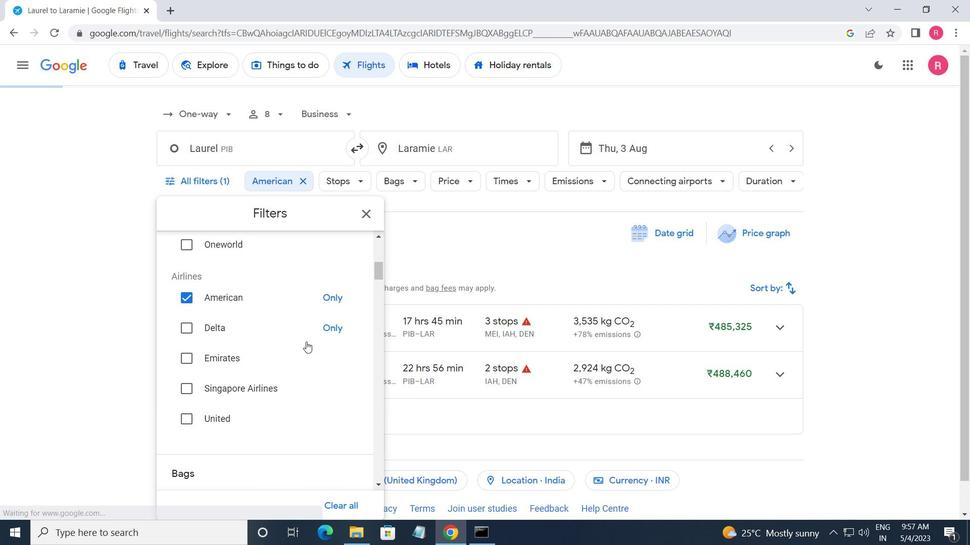 
Action: Mouse scrolled (306, 342) with delta (0, 0)
Screenshot: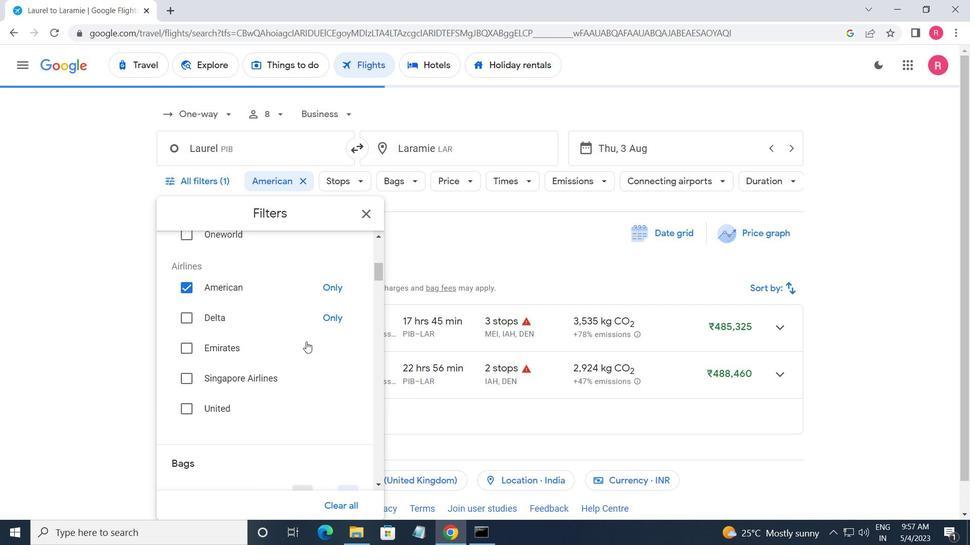 
Action: Mouse moved to (346, 344)
Screenshot: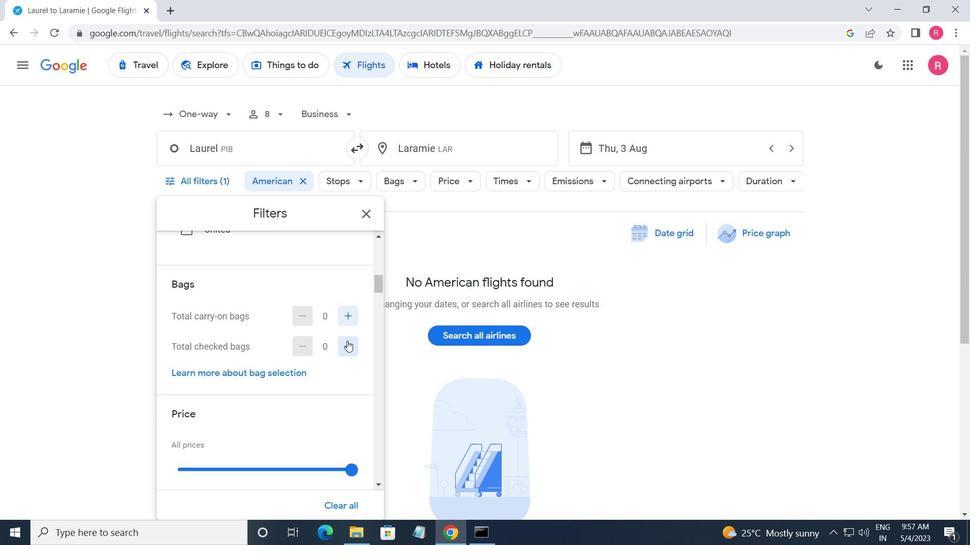 
Action: Mouse pressed left at (346, 344)
Screenshot: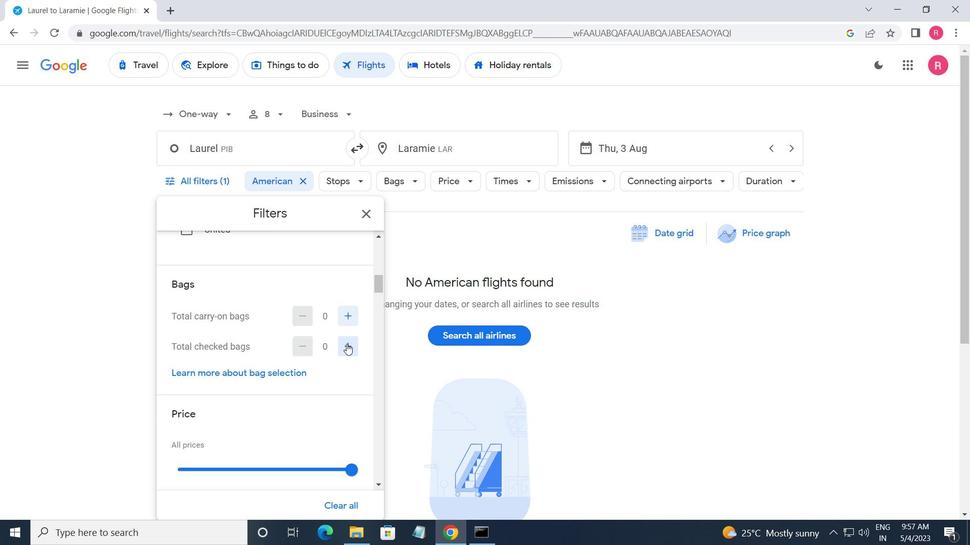 
Action: Mouse pressed left at (346, 344)
Screenshot: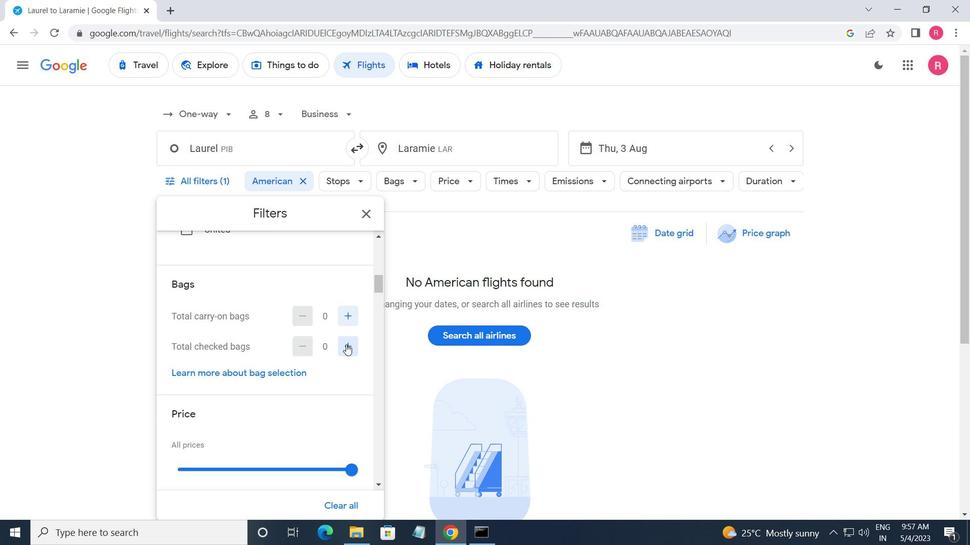 
Action: Mouse pressed left at (346, 344)
Screenshot: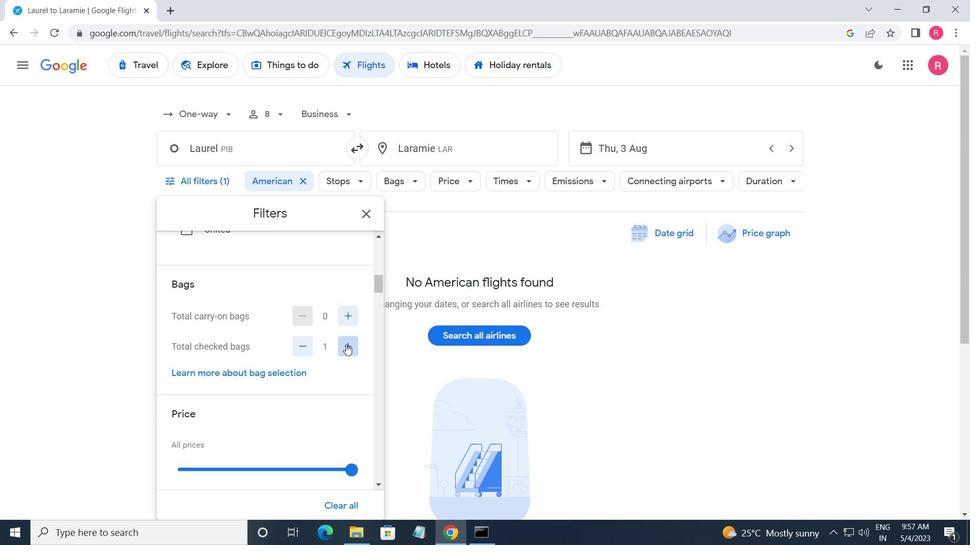 
Action: Mouse pressed left at (346, 344)
Screenshot: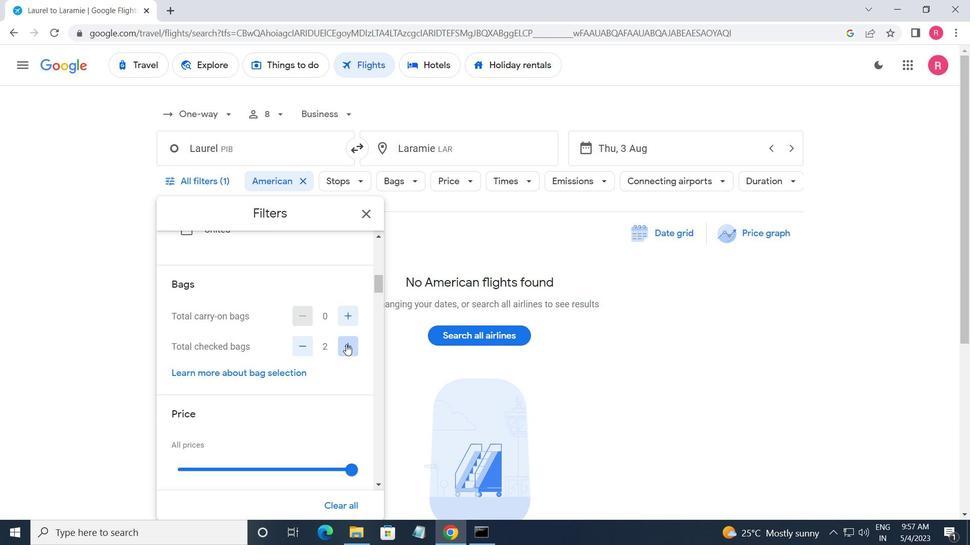 
Action: Mouse pressed left at (346, 344)
Screenshot: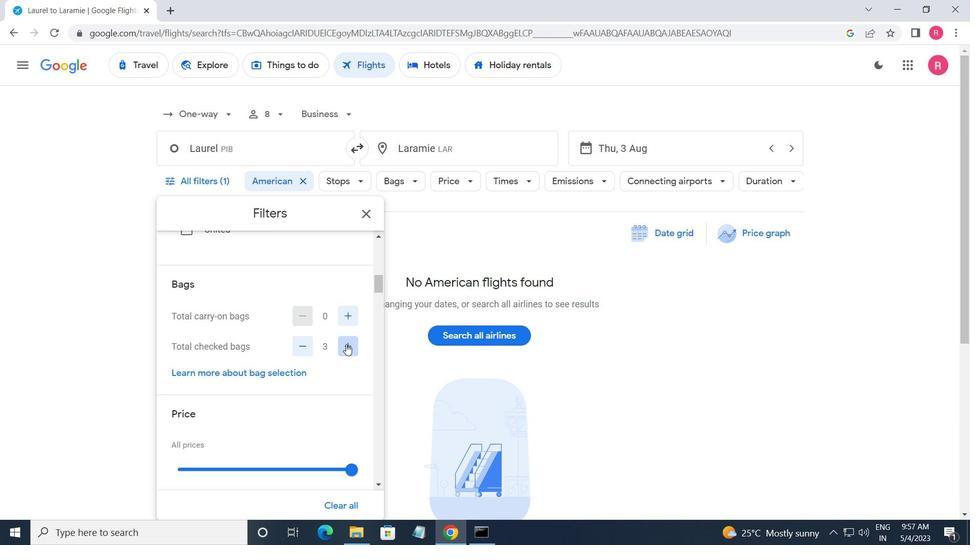 
Action: Mouse pressed left at (346, 344)
Screenshot: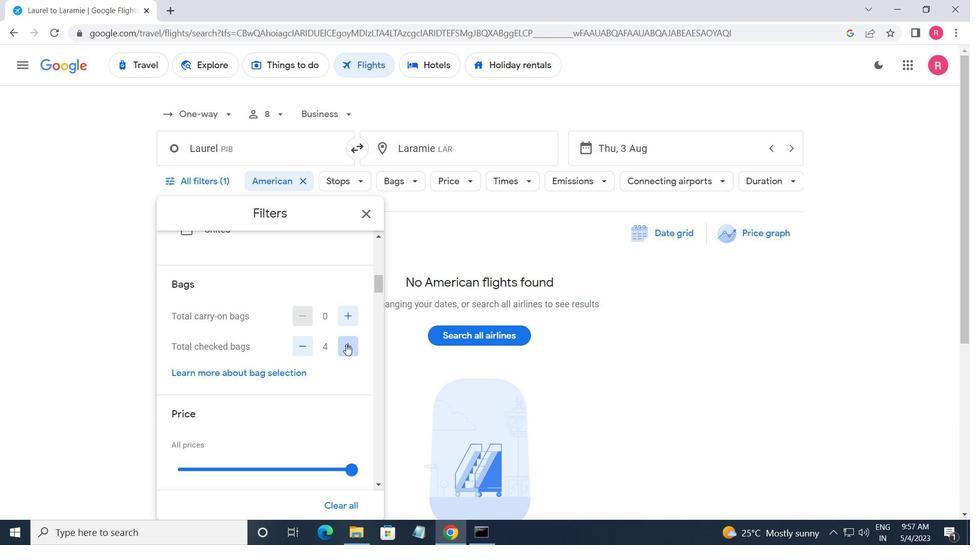 
Action: Mouse pressed left at (346, 344)
Screenshot: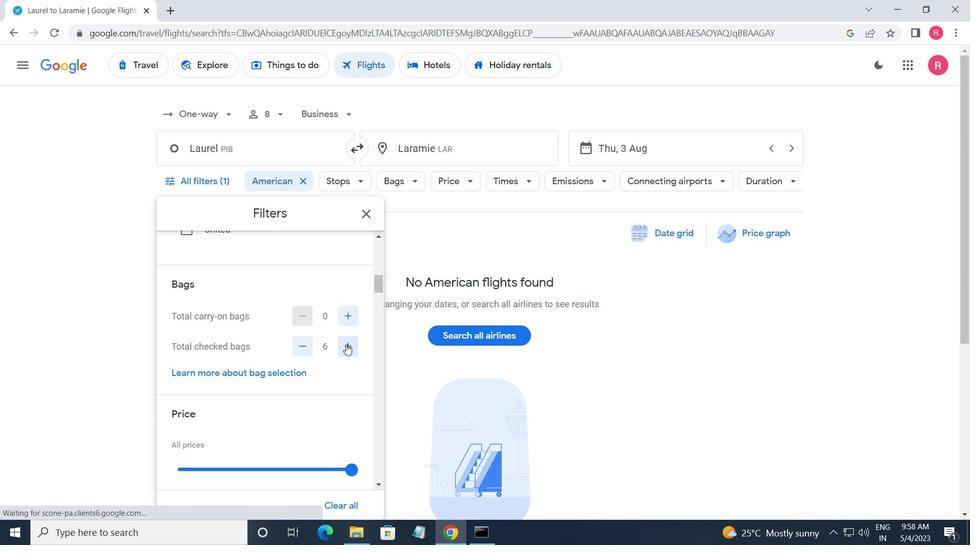 
Action: Mouse pressed left at (346, 344)
Screenshot: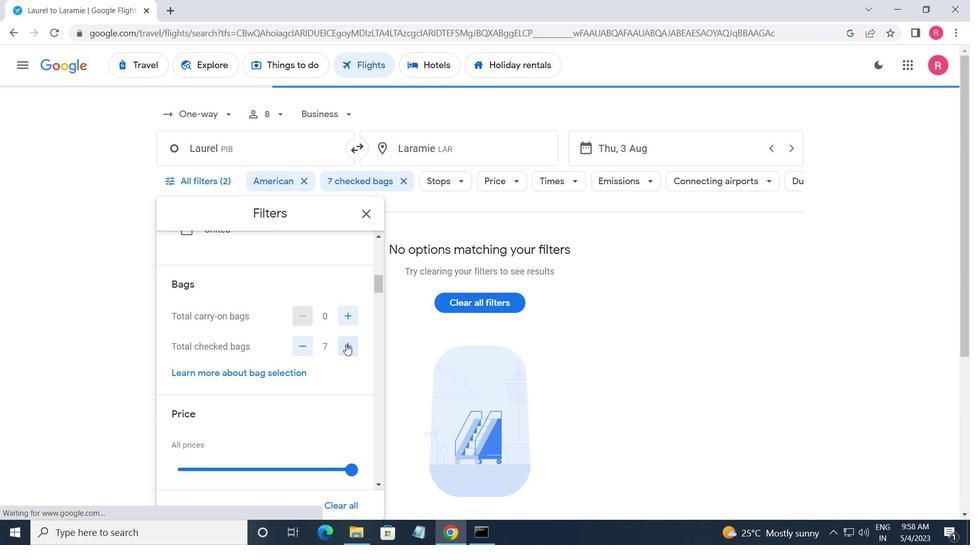 
Action: Mouse moved to (346, 344)
Screenshot: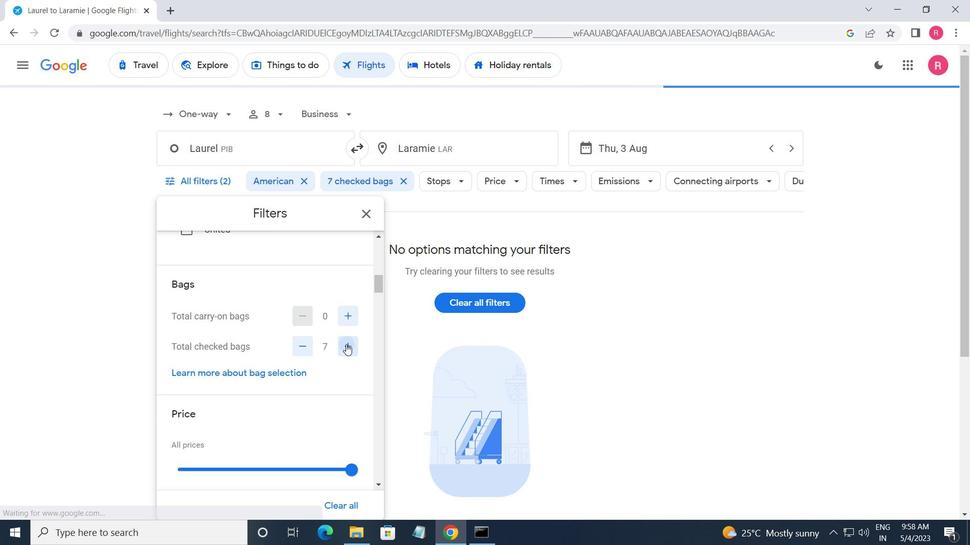 
Action: Mouse pressed left at (346, 344)
Screenshot: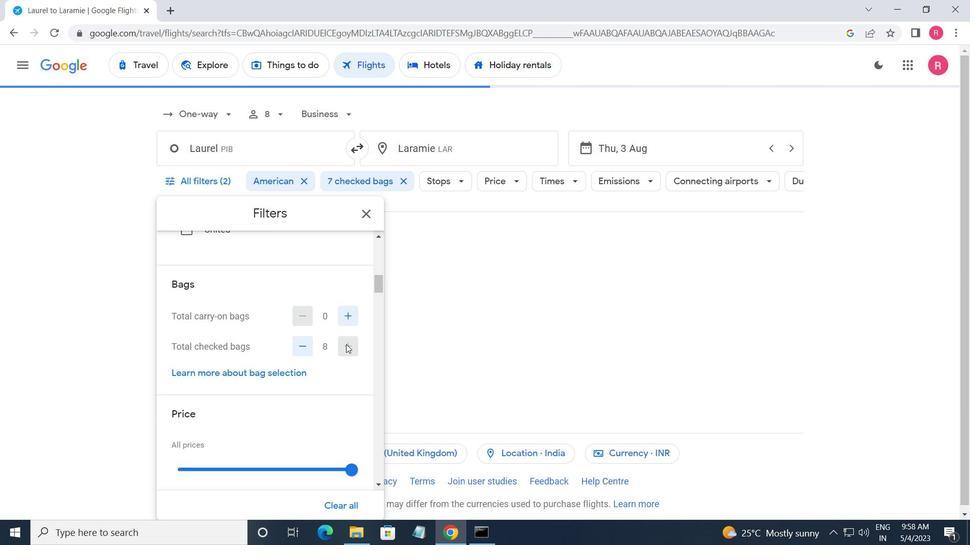 
Action: Mouse scrolled (346, 344) with delta (0, 0)
Screenshot: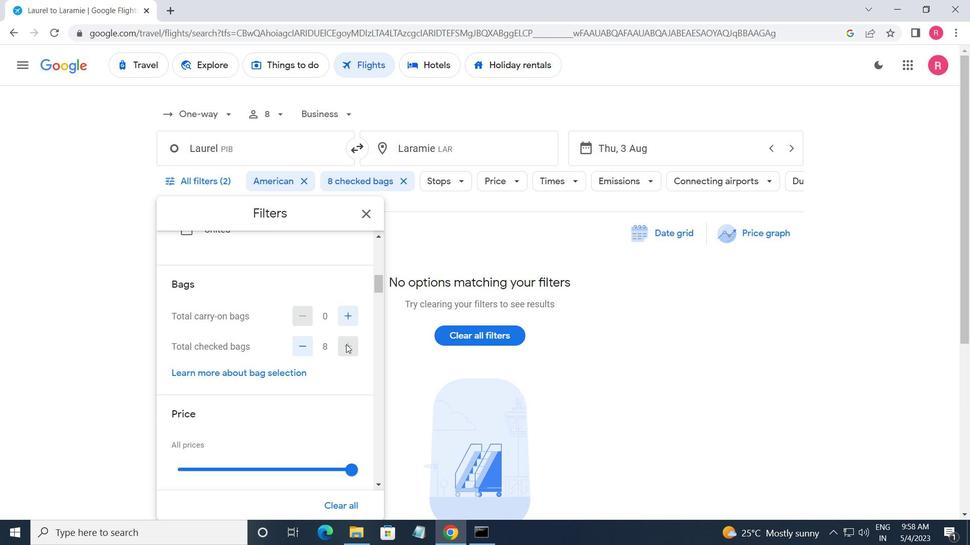 
Action: Mouse scrolled (346, 344) with delta (0, 0)
Screenshot: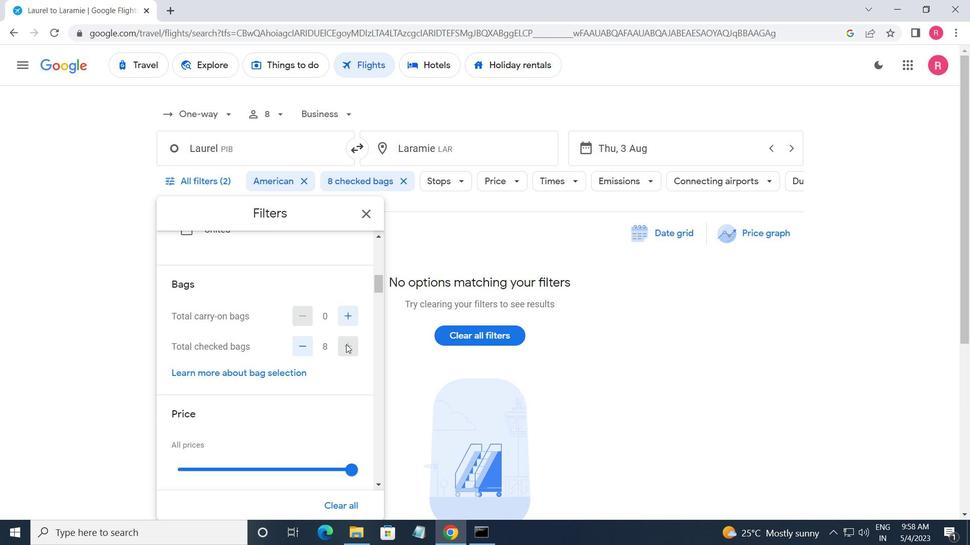 
Action: Mouse moved to (346, 344)
Screenshot: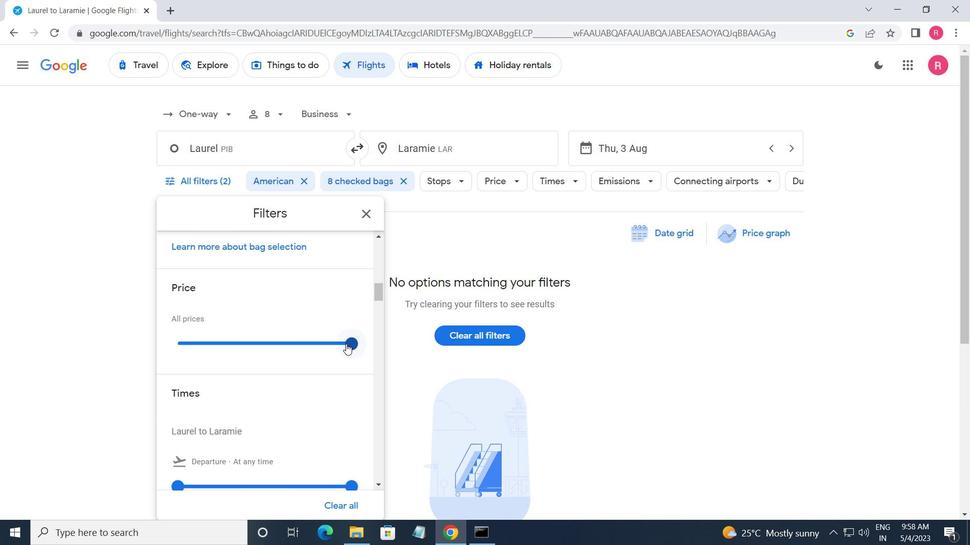 
Action: Mouse pressed left at (346, 344)
Screenshot: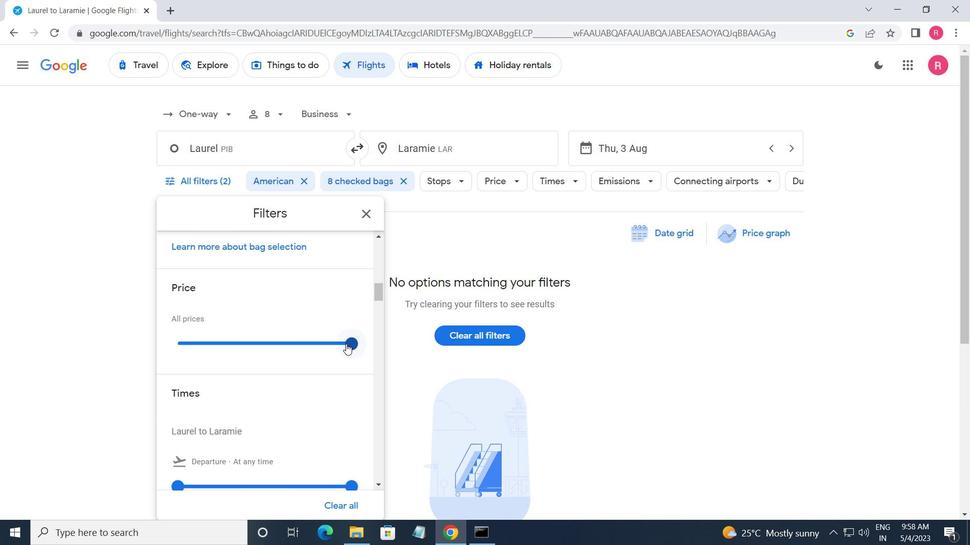 
Action: Mouse moved to (237, 359)
Screenshot: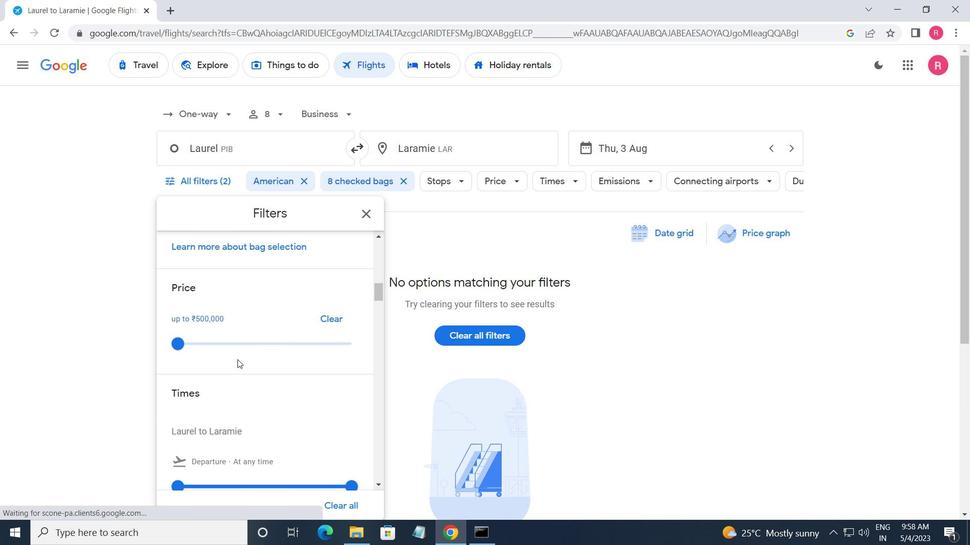 
Action: Mouse scrolled (237, 359) with delta (0, 0)
Screenshot: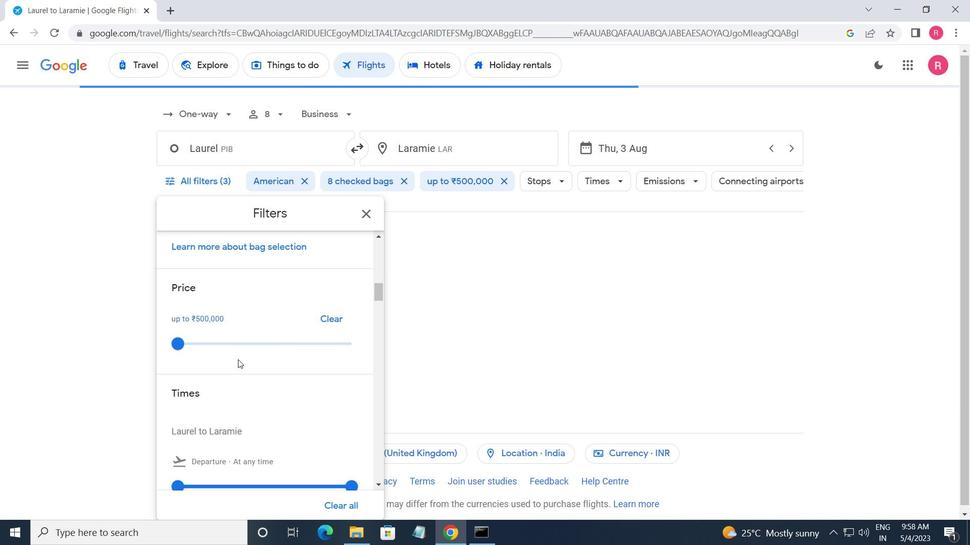 
Action: Mouse moved to (187, 421)
Screenshot: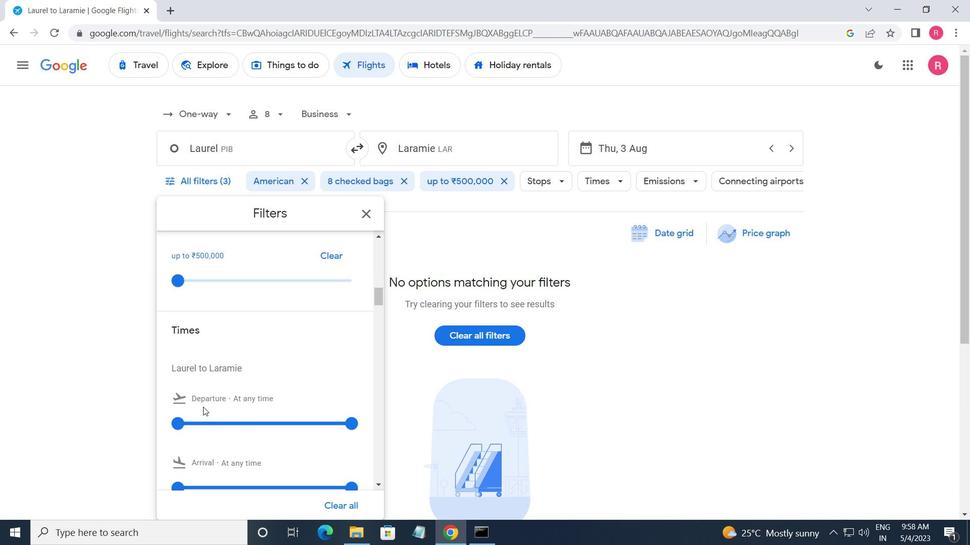 
Action: Mouse pressed left at (187, 421)
Screenshot: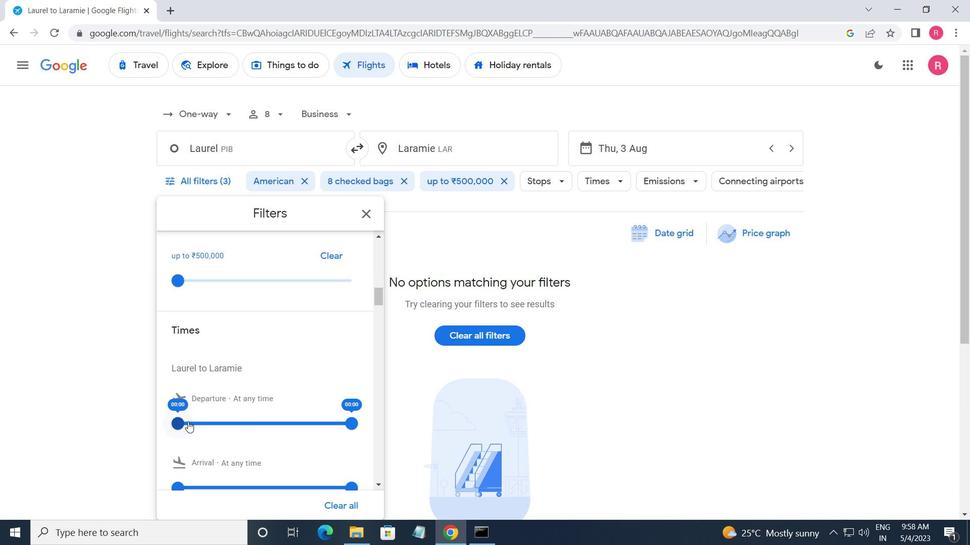 
Action: Mouse moved to (348, 418)
Screenshot: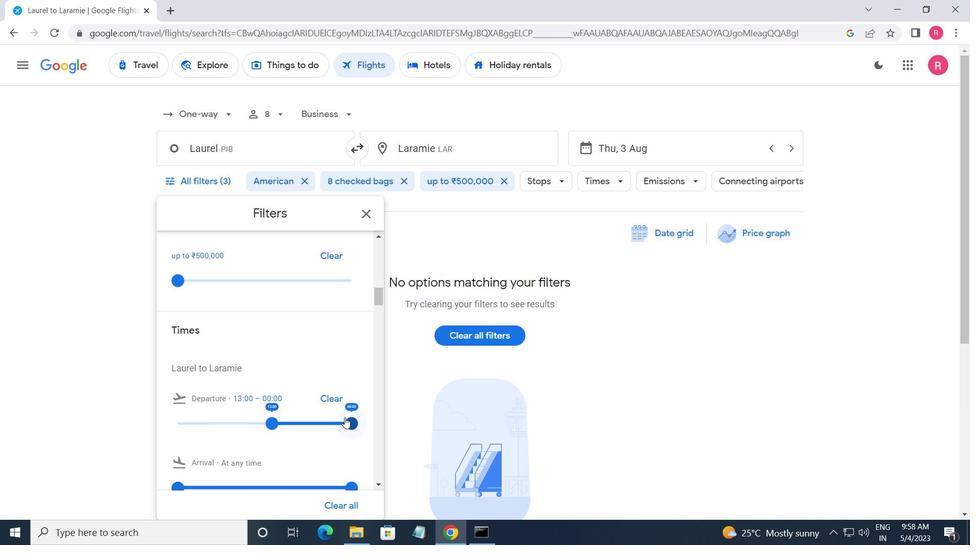 
Action: Mouse pressed left at (348, 418)
Screenshot: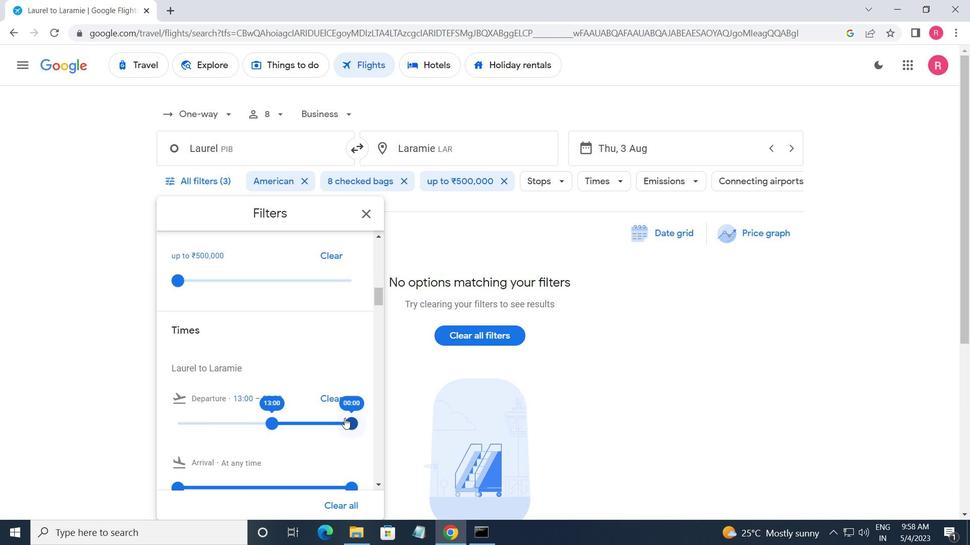 
Action: Mouse moved to (361, 220)
Screenshot: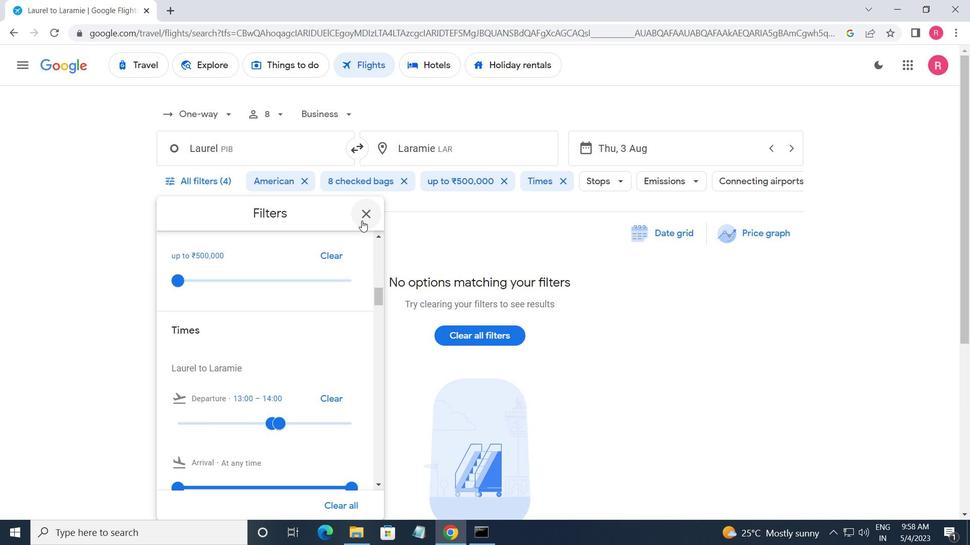 
Action: Mouse pressed left at (361, 220)
Screenshot: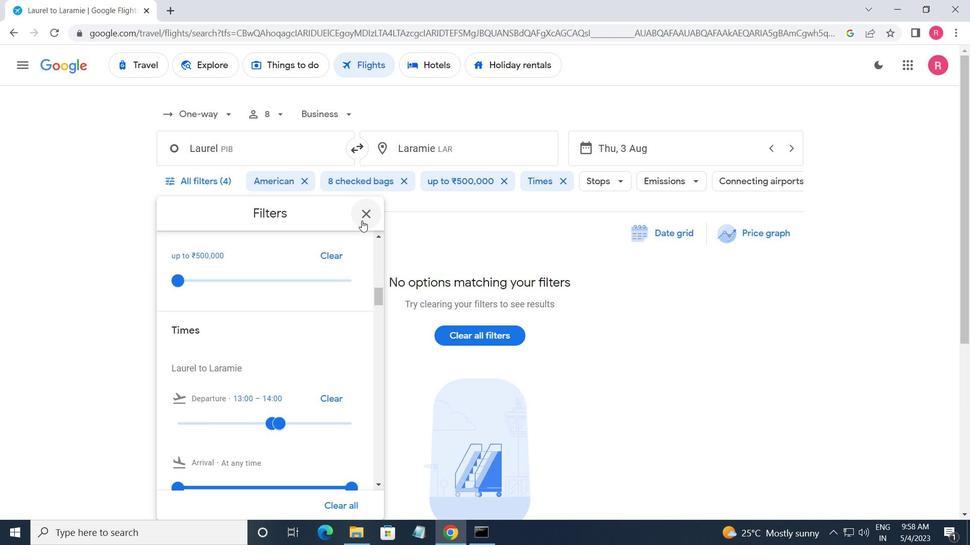 
Action: Mouse moved to (367, 230)
Screenshot: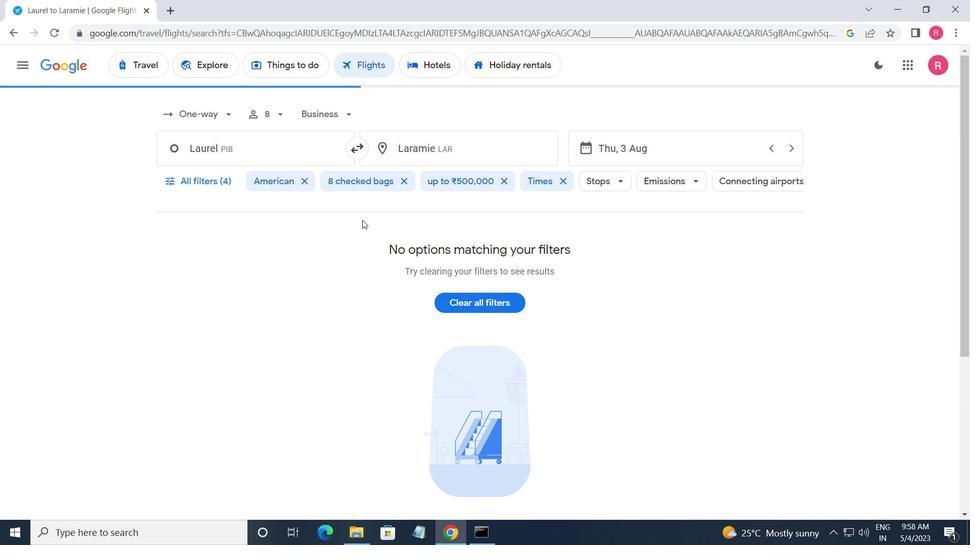 
